 Task: In the sheet Budget Analysis ToolFont size of heading  18 Font style of dataoswald 'Font size of data '9 Alignment of headline & dataAlign center.   Fill color in heading, Red Font color of dataIn the sheet   Navigate Sales   book
Action: Mouse moved to (39, 144)
Screenshot: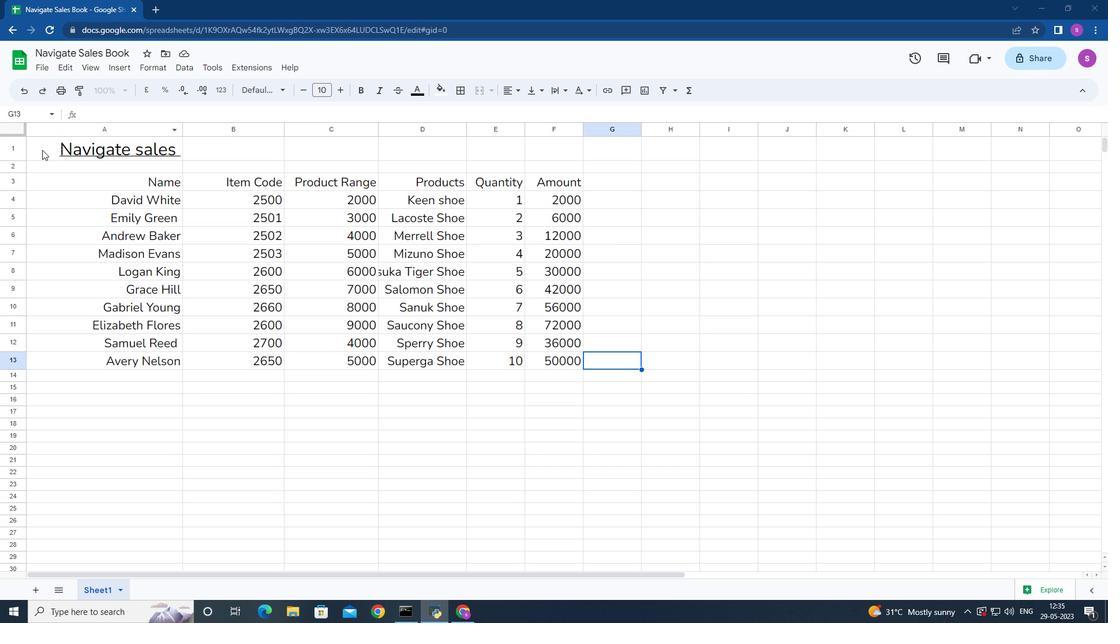 
Action: Mouse pressed left at (39, 144)
Screenshot: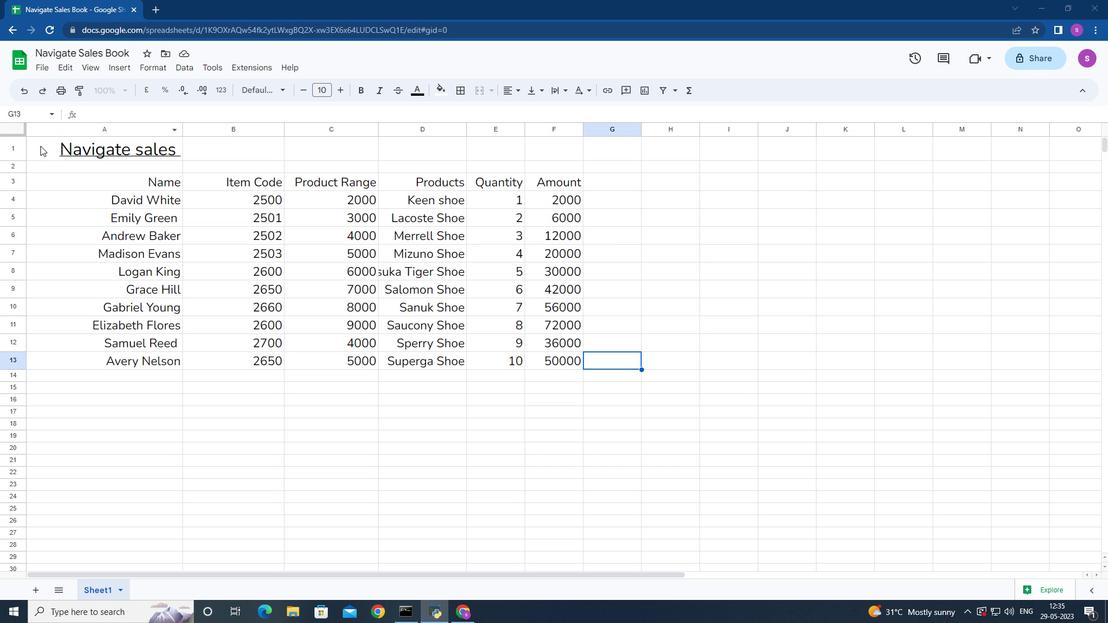 
Action: Mouse moved to (302, 91)
Screenshot: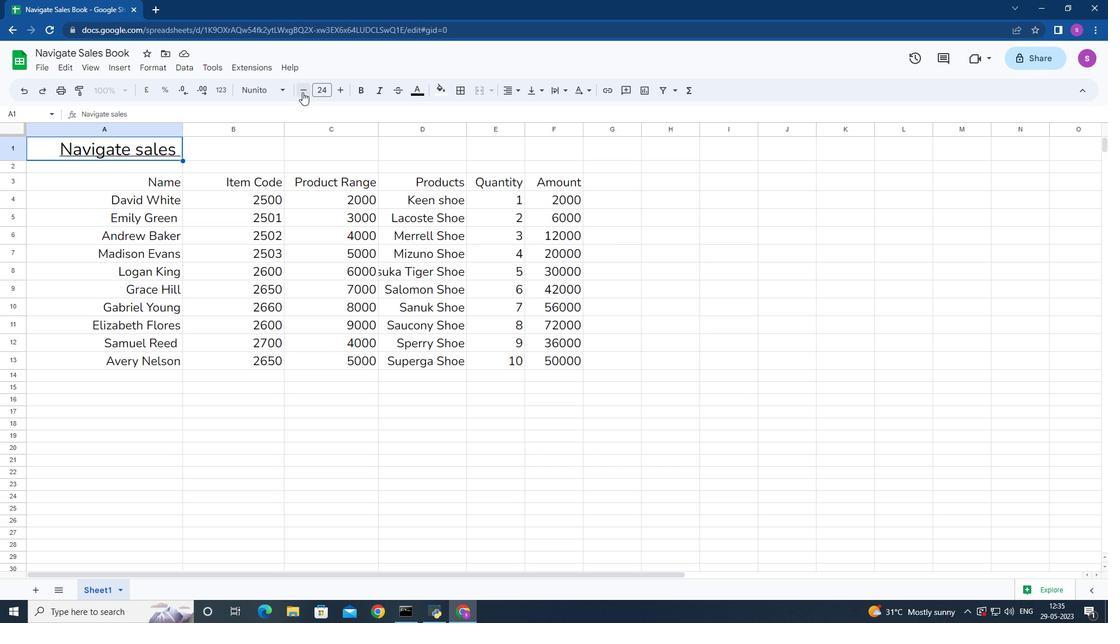 
Action: Mouse pressed left at (302, 91)
Screenshot: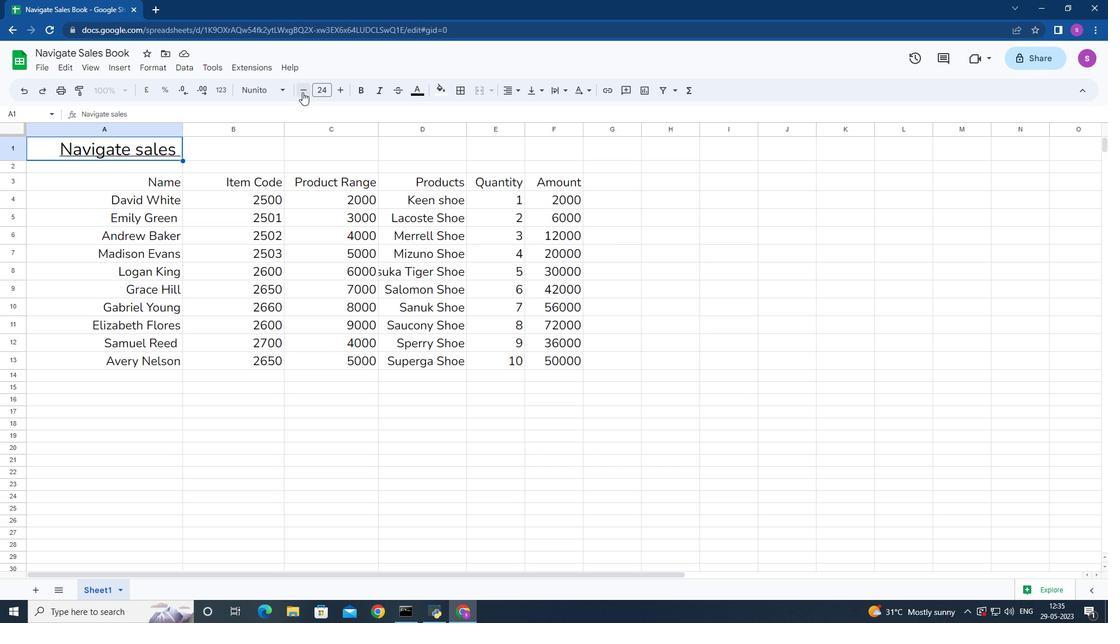
Action: Mouse pressed left at (302, 91)
Screenshot: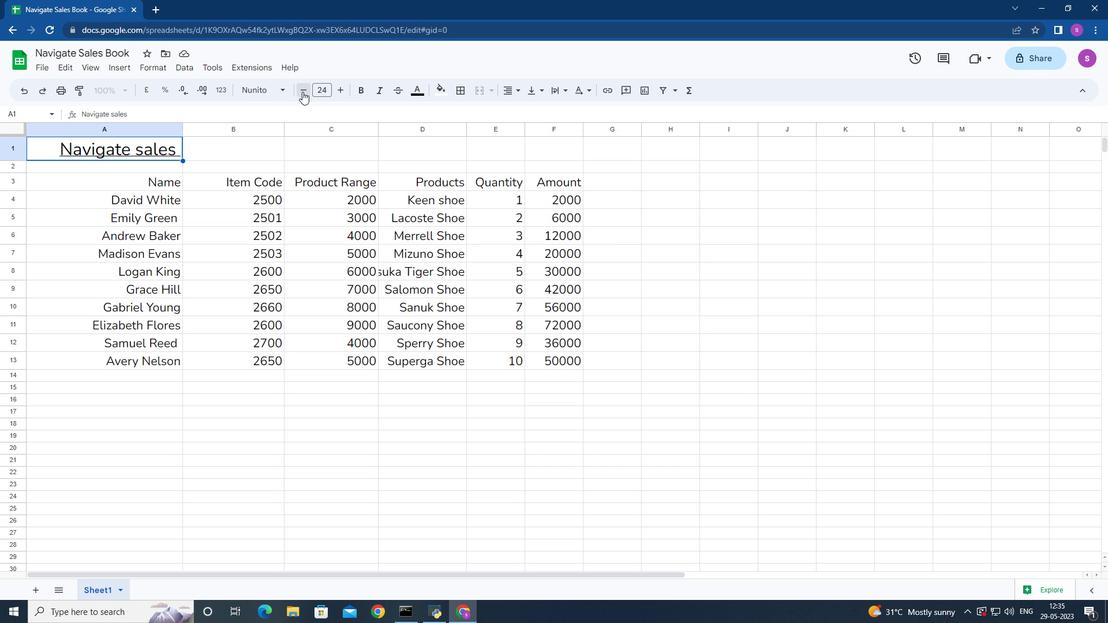
Action: Mouse pressed left at (302, 91)
Screenshot: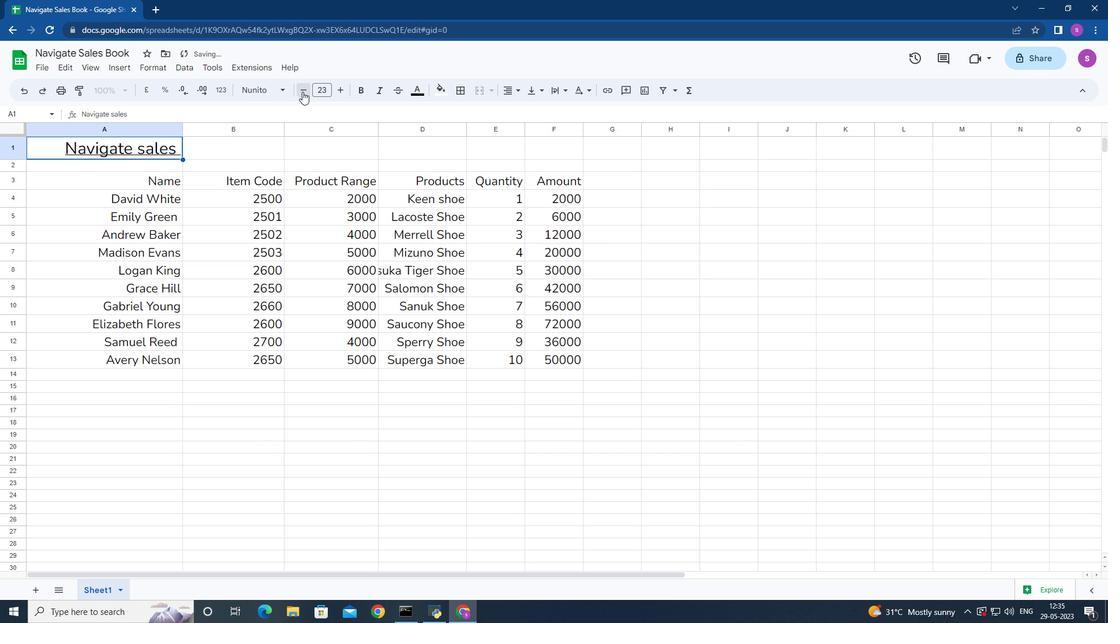 
Action: Mouse pressed left at (302, 91)
Screenshot: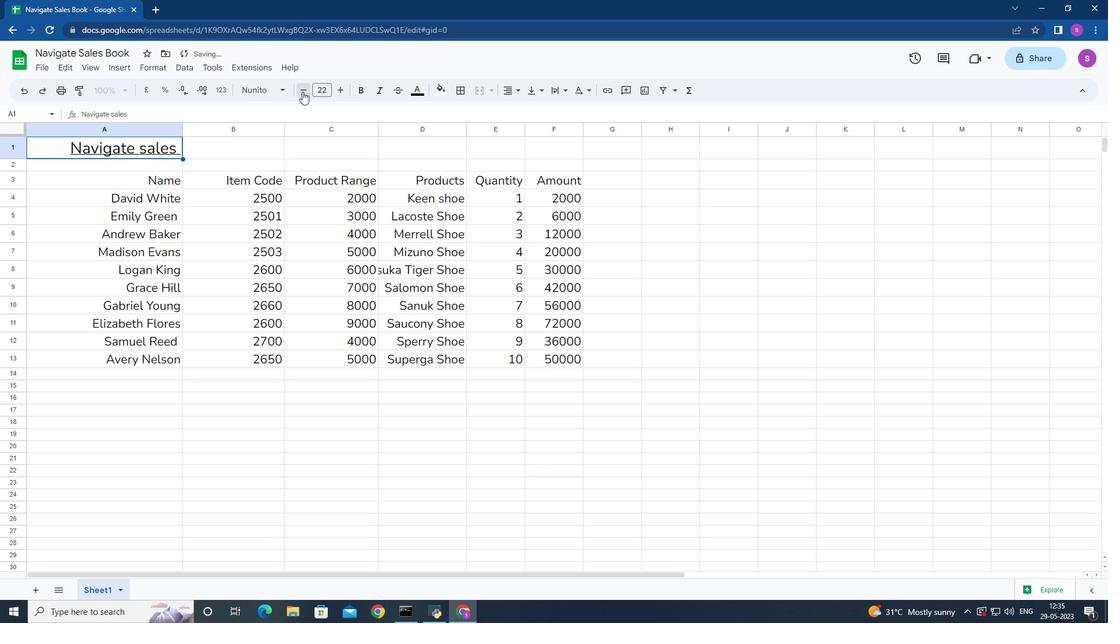 
Action: Mouse pressed left at (302, 91)
Screenshot: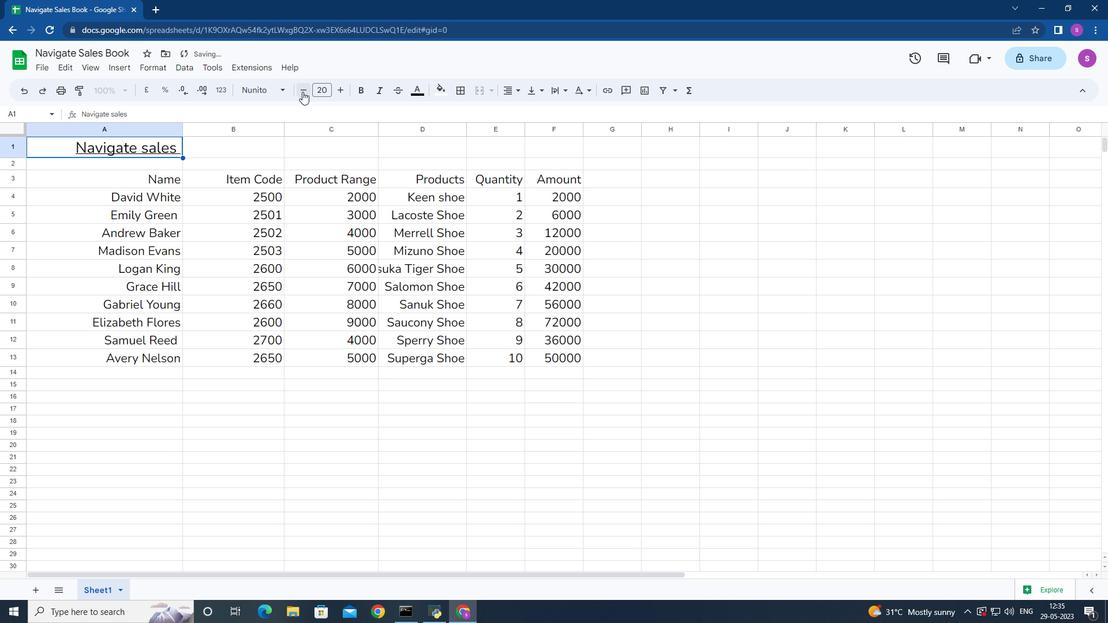 
Action: Mouse pressed left at (302, 91)
Screenshot: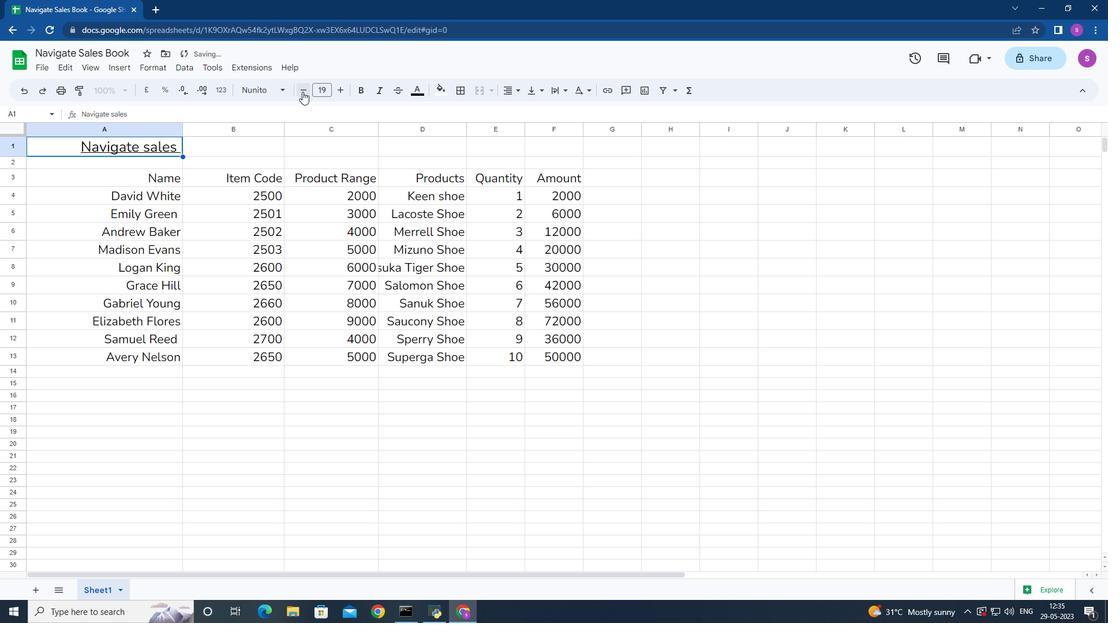 
Action: Mouse moved to (281, 90)
Screenshot: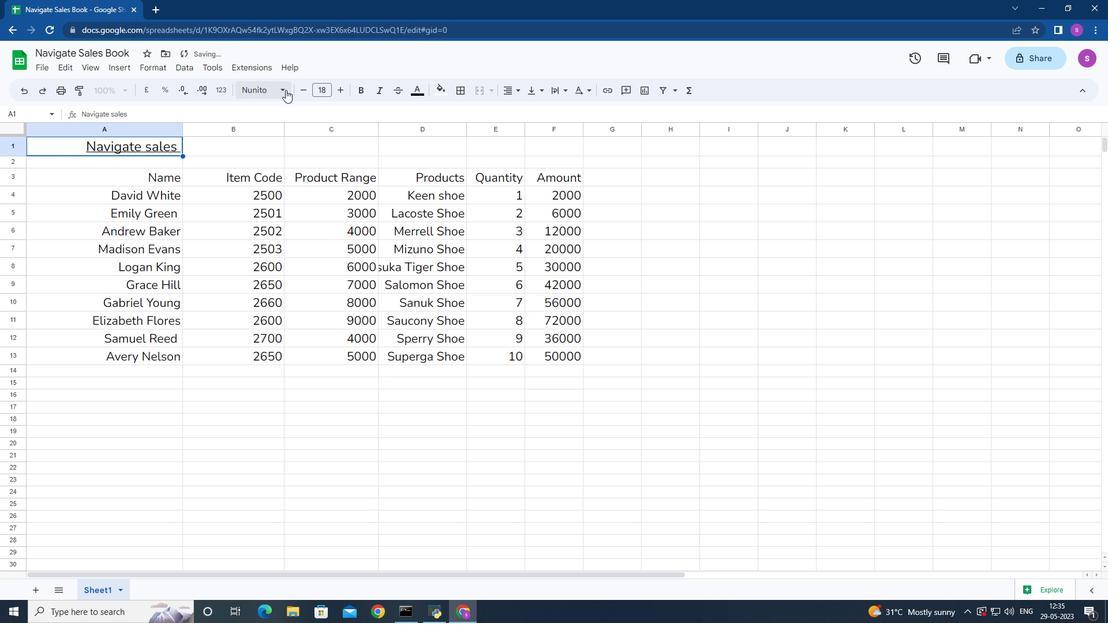 
Action: Mouse pressed left at (281, 90)
Screenshot: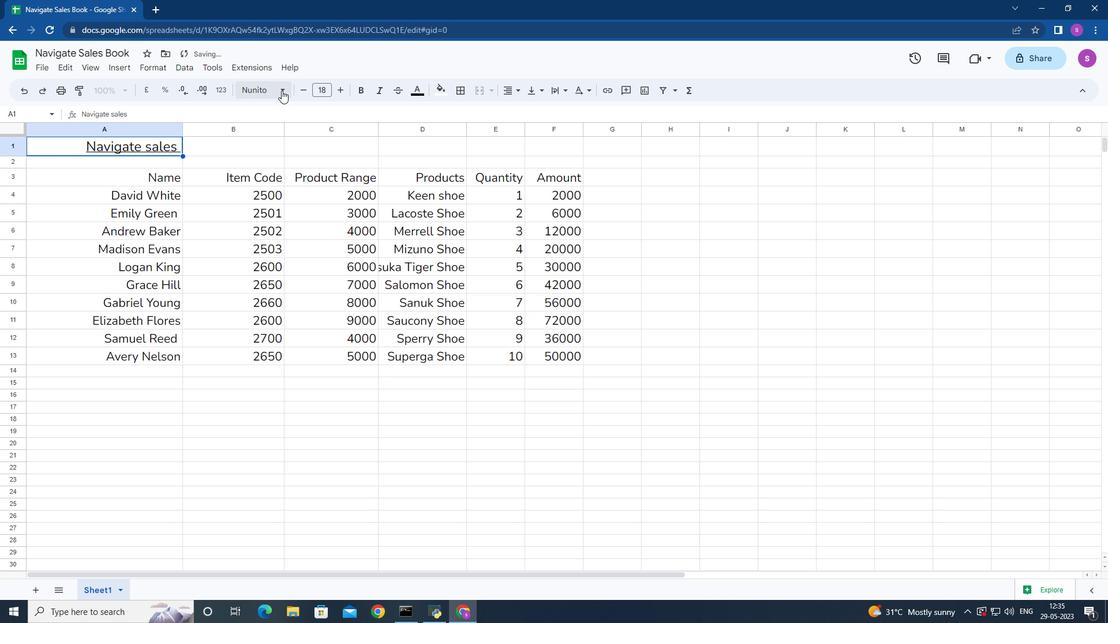 
Action: Mouse moved to (292, 225)
Screenshot: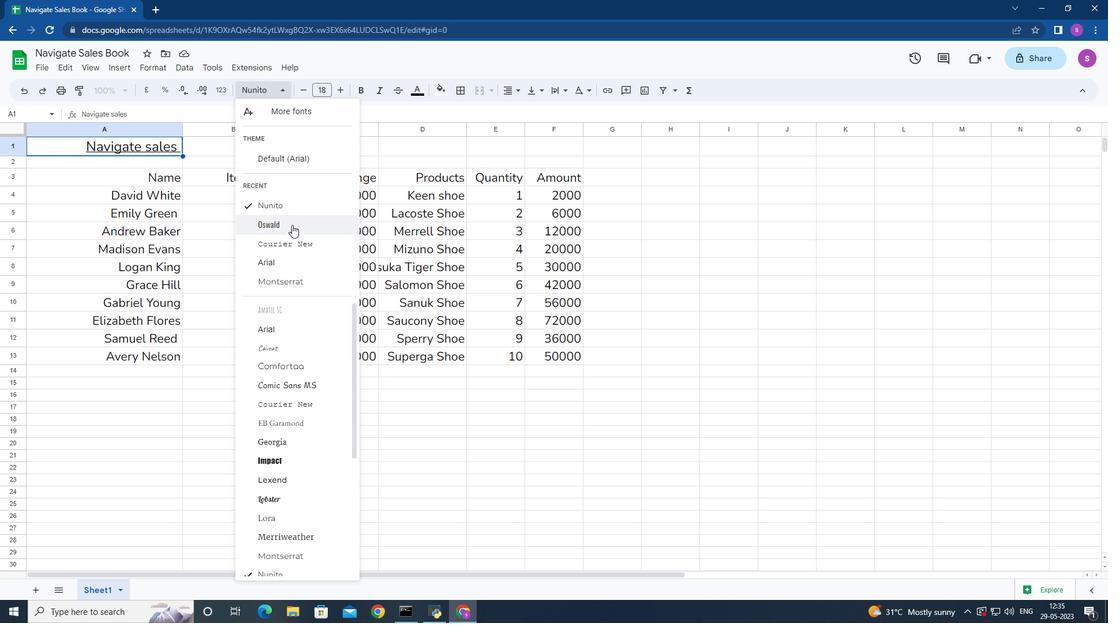 
Action: Mouse pressed left at (292, 225)
Screenshot: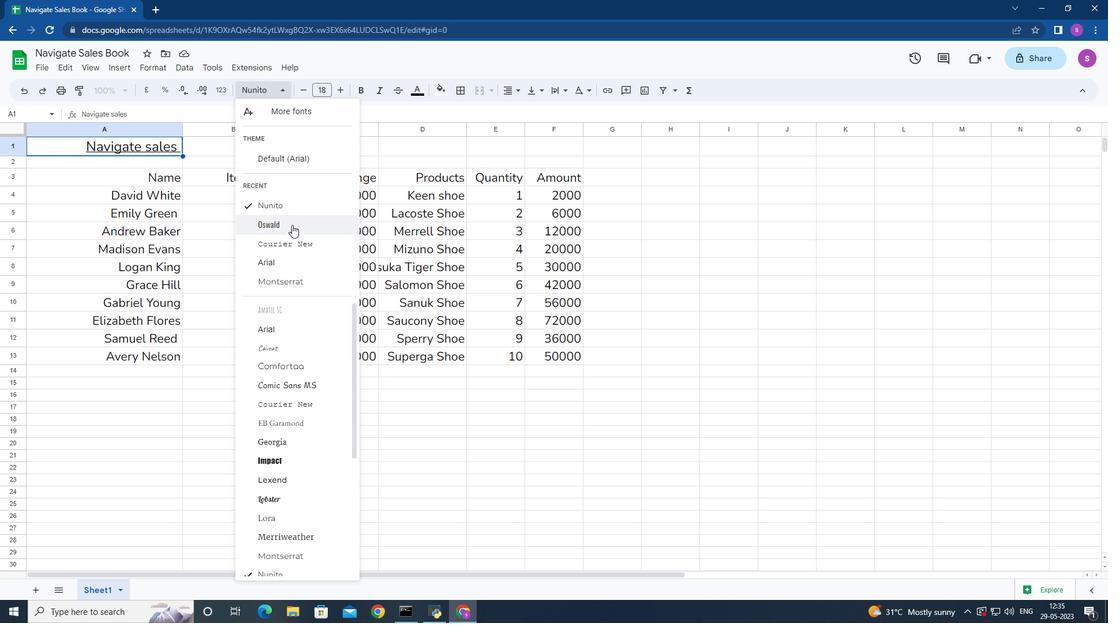 
Action: Mouse moved to (99, 174)
Screenshot: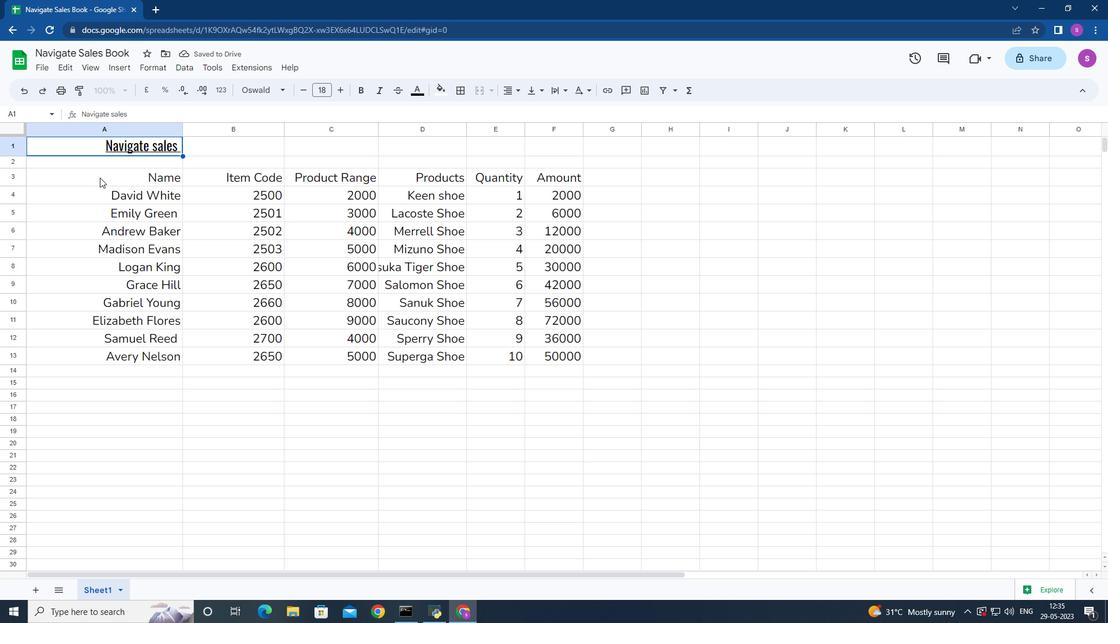 
Action: Mouse pressed left at (99, 174)
Screenshot: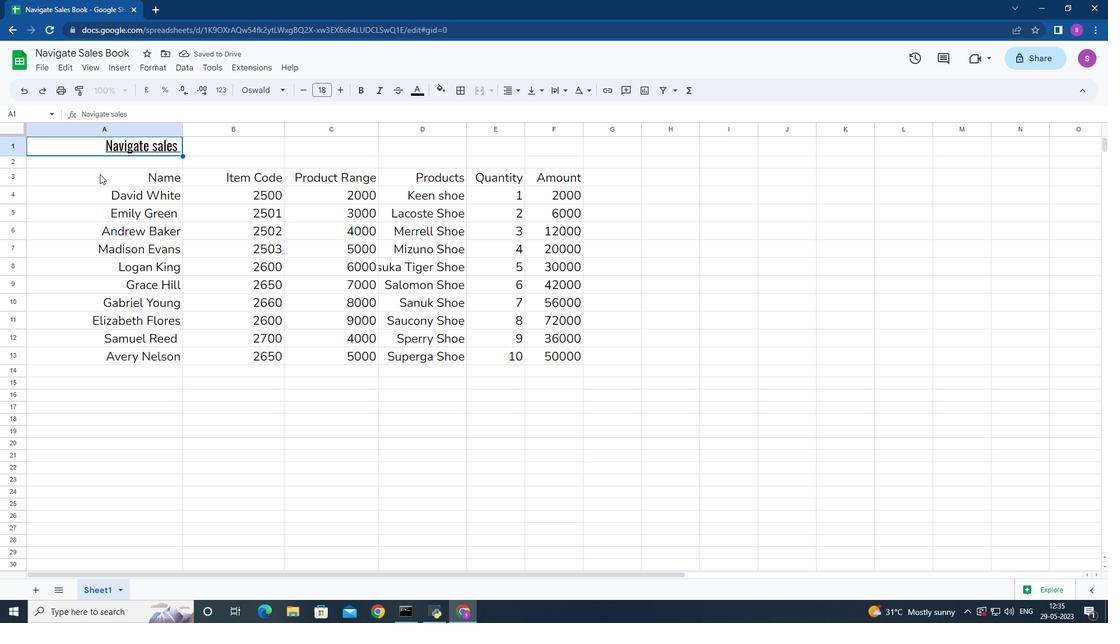 
Action: Mouse moved to (301, 91)
Screenshot: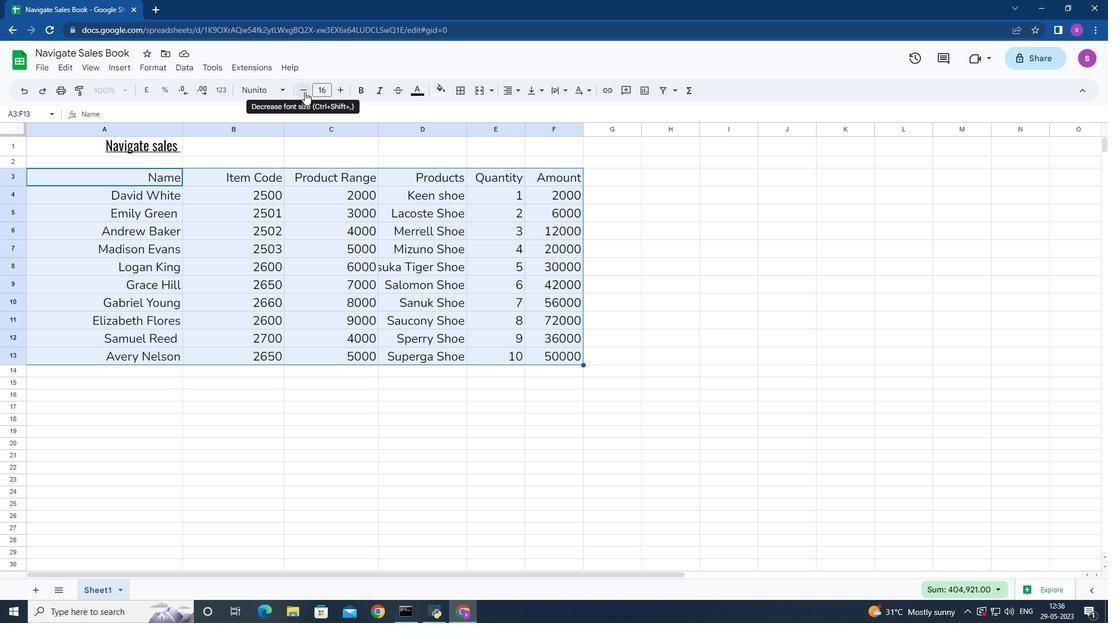 
Action: Mouse pressed left at (301, 91)
Screenshot: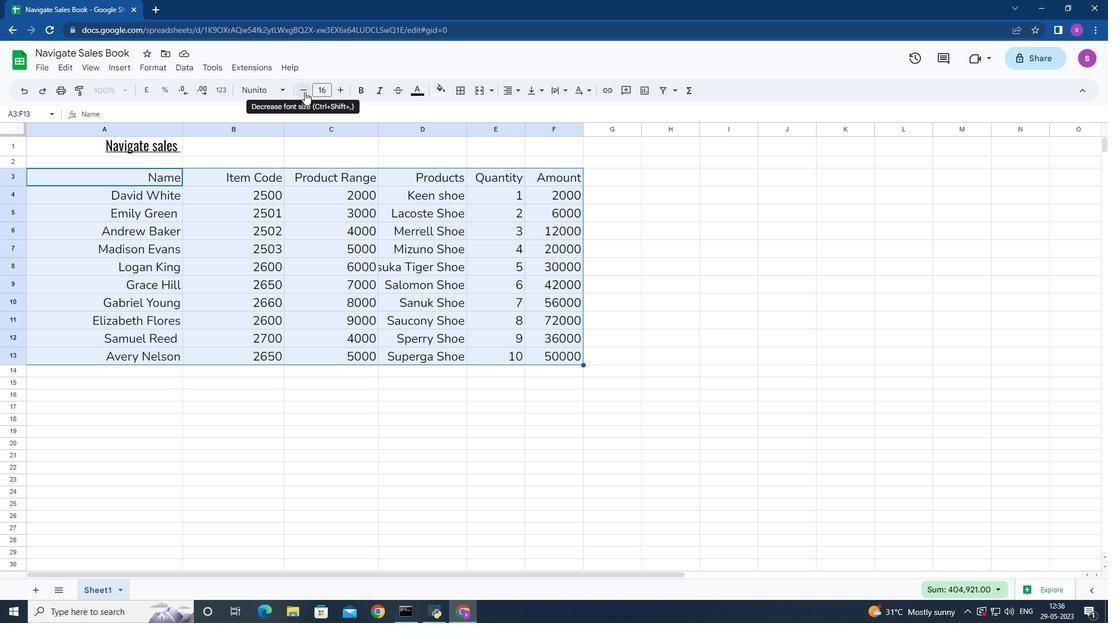 
Action: Mouse pressed left at (301, 91)
Screenshot: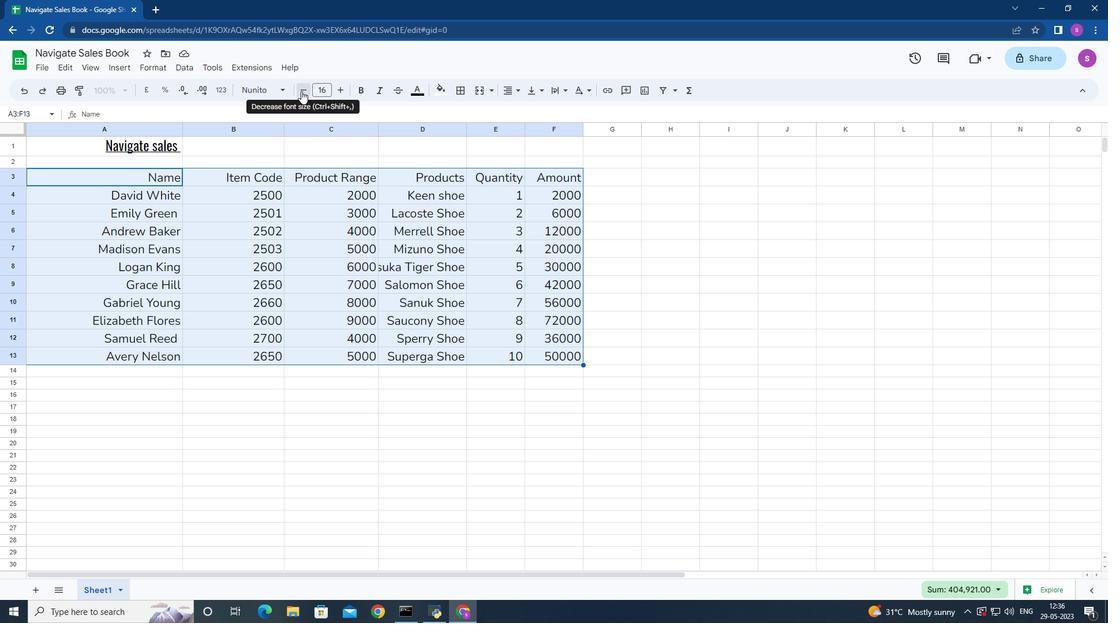 
Action: Mouse pressed left at (301, 91)
Screenshot: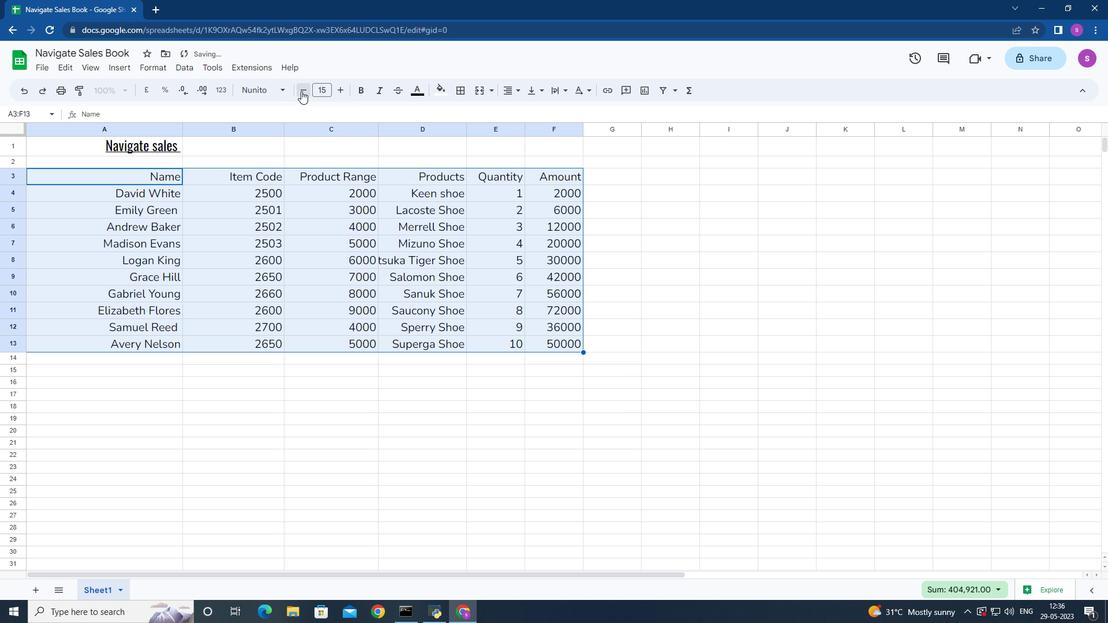 
Action: Mouse pressed left at (301, 91)
Screenshot: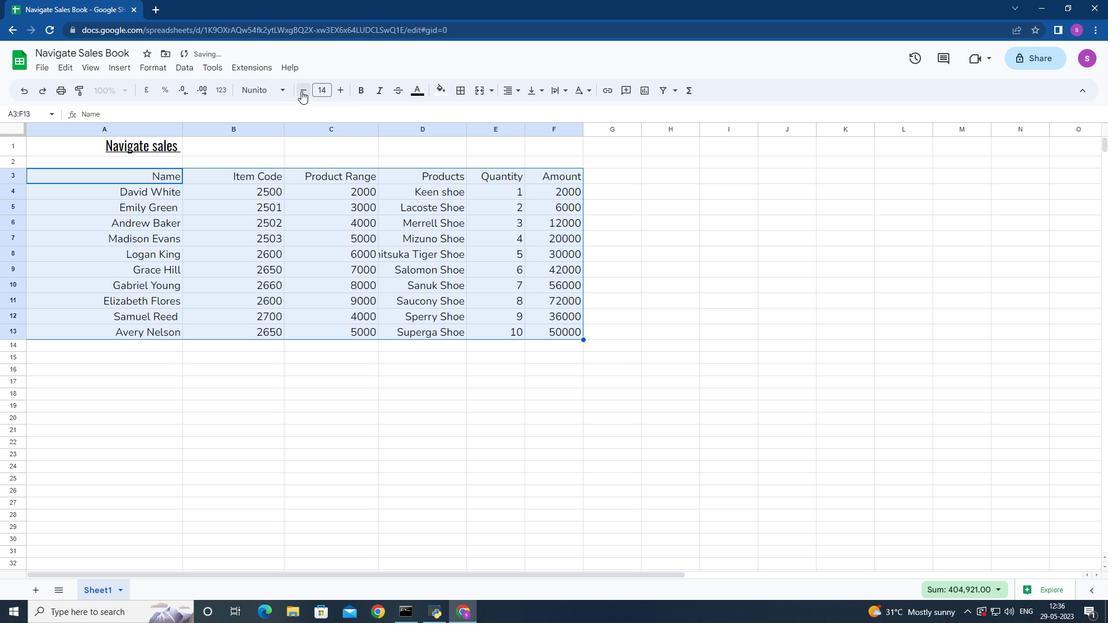 
Action: Mouse pressed left at (301, 91)
Screenshot: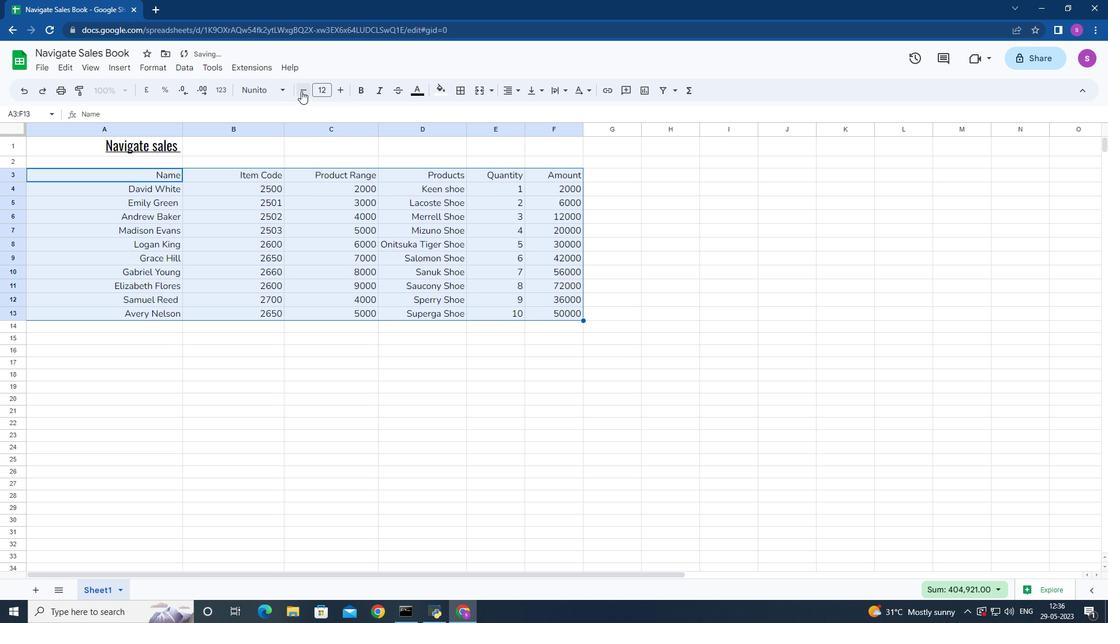 
Action: Mouse pressed left at (301, 91)
Screenshot: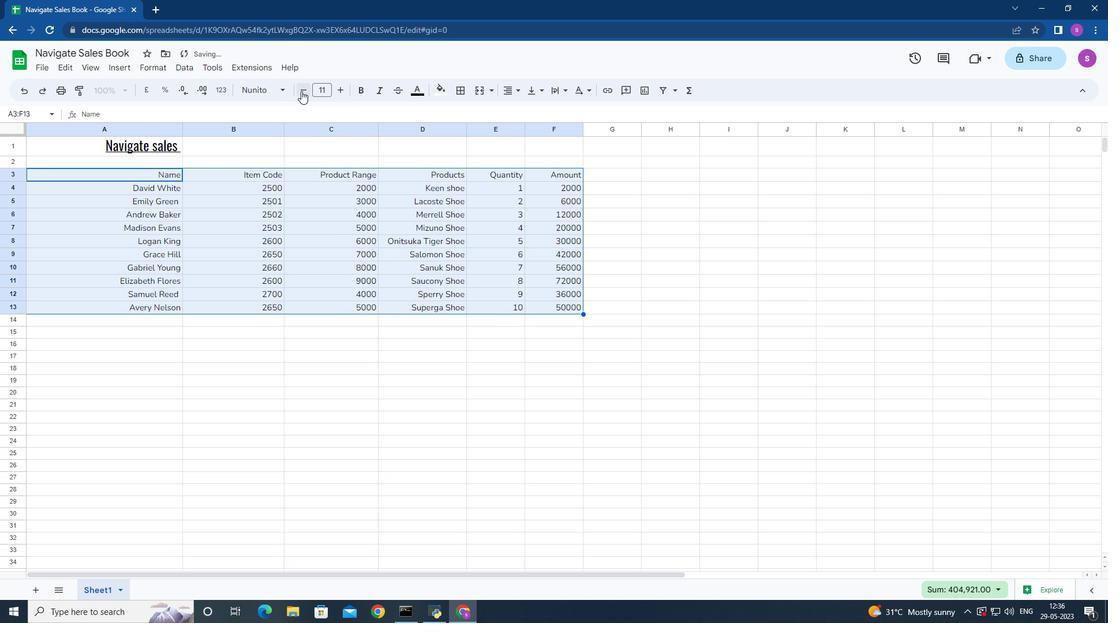 
Action: Mouse moved to (301, 91)
Screenshot: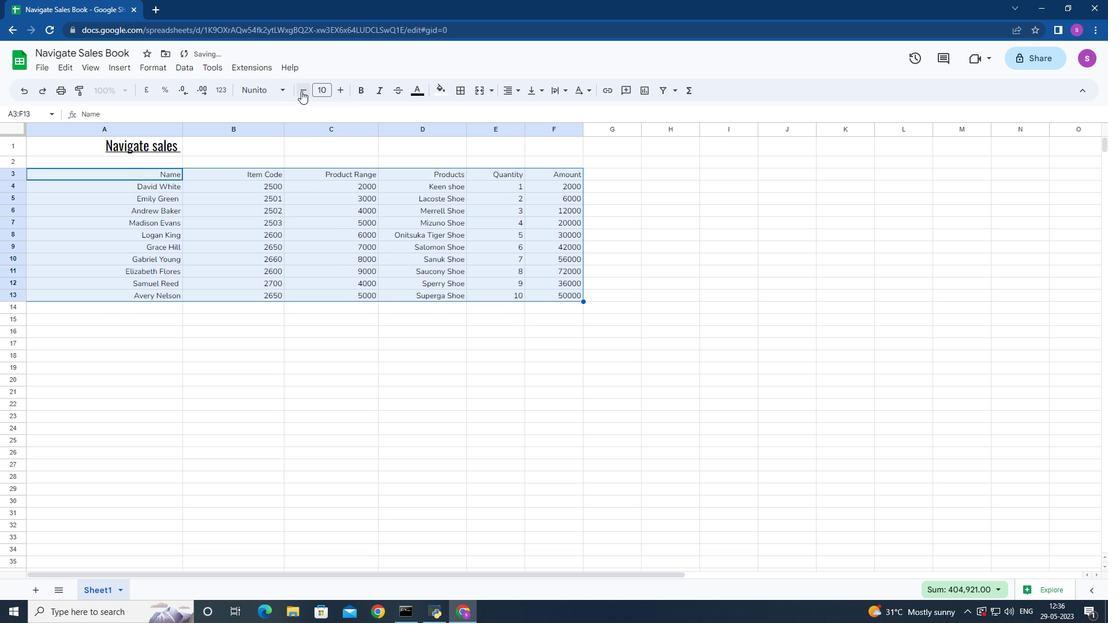 
Action: Mouse pressed left at (301, 91)
Screenshot: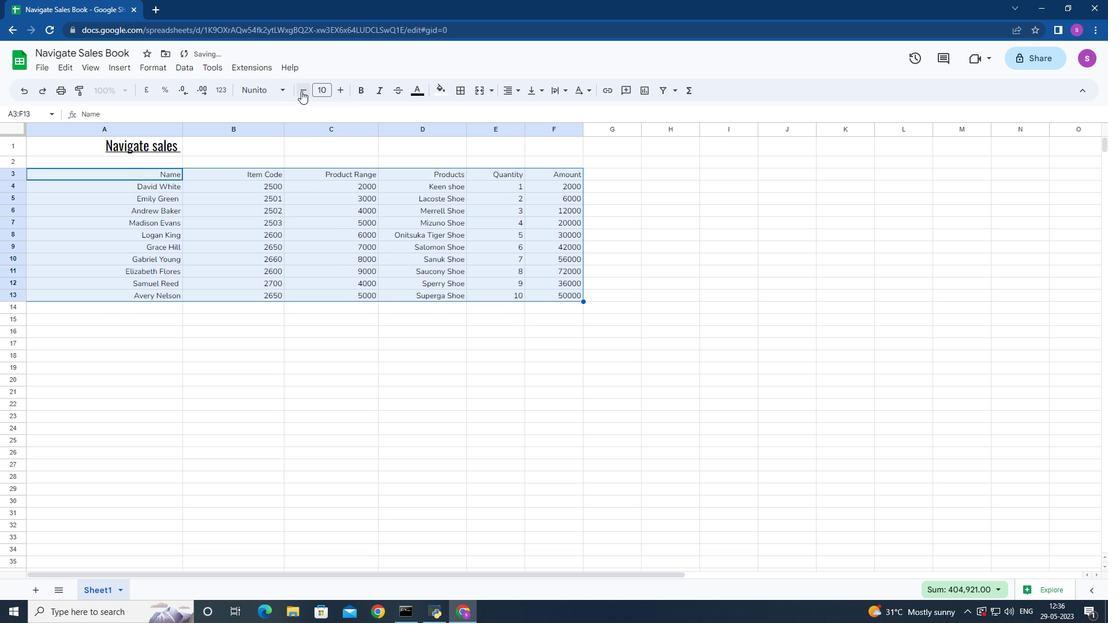 
Action: Mouse moved to (512, 92)
Screenshot: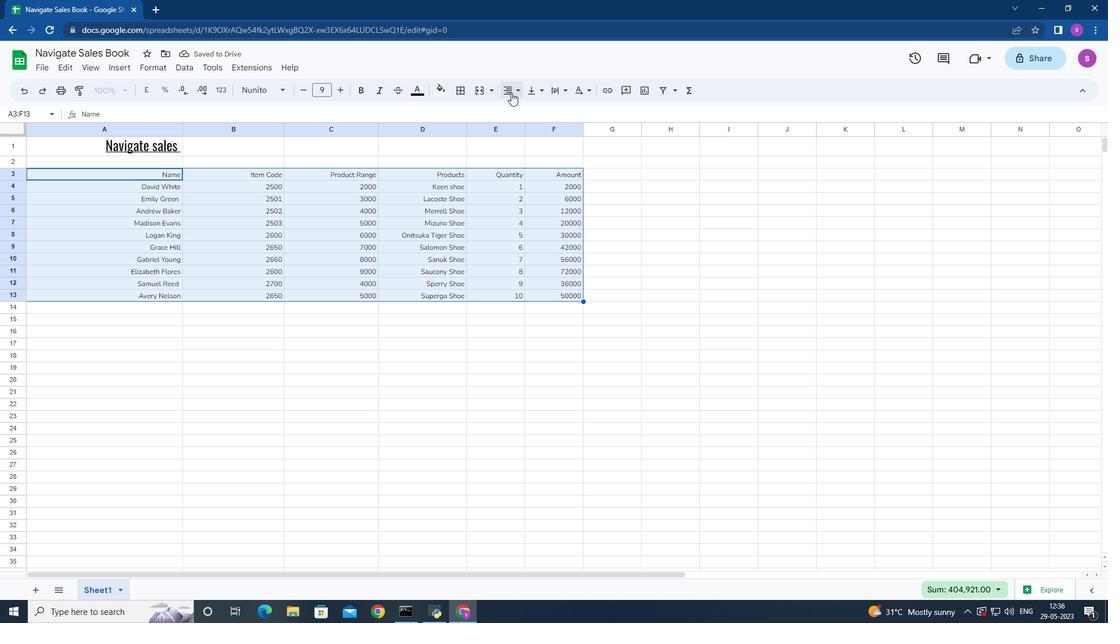 
Action: Mouse pressed left at (512, 92)
Screenshot: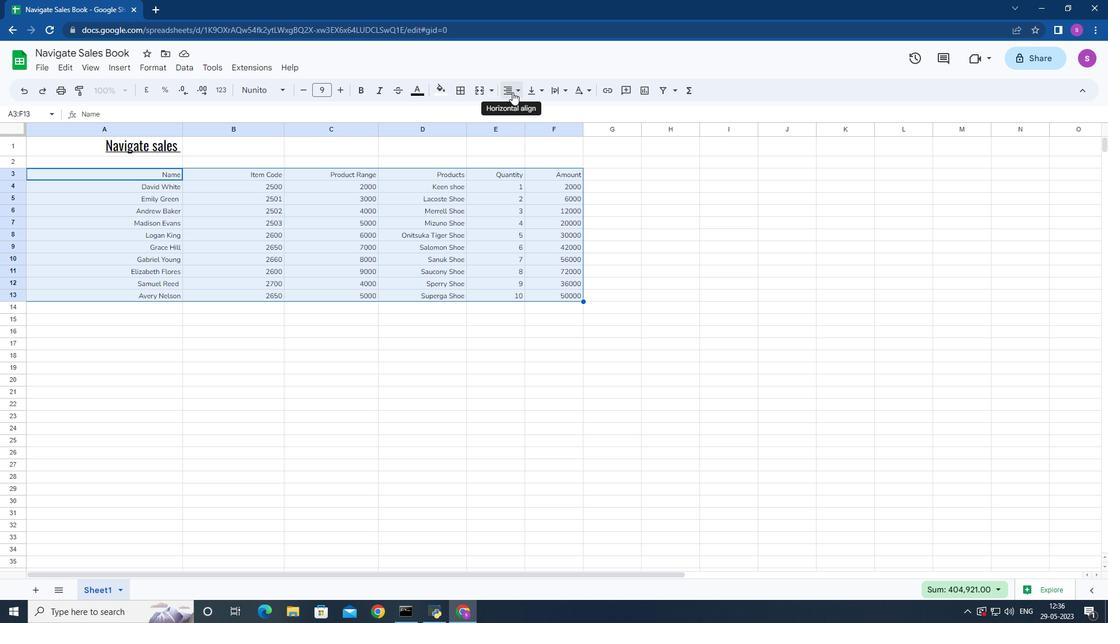 
Action: Mouse moved to (528, 114)
Screenshot: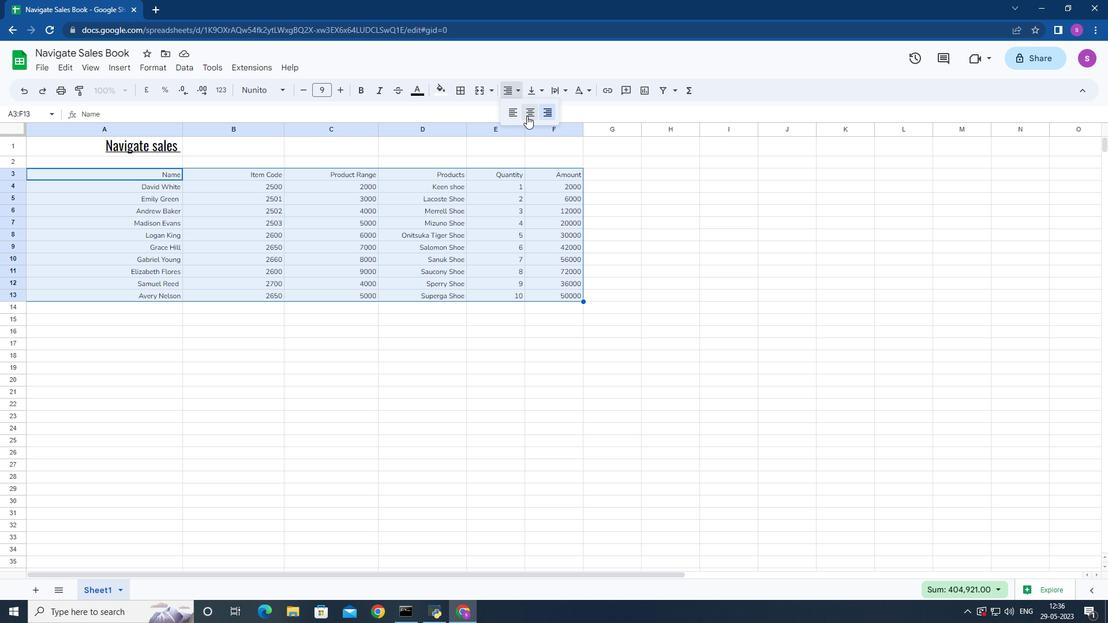 
Action: Mouse pressed left at (528, 114)
Screenshot: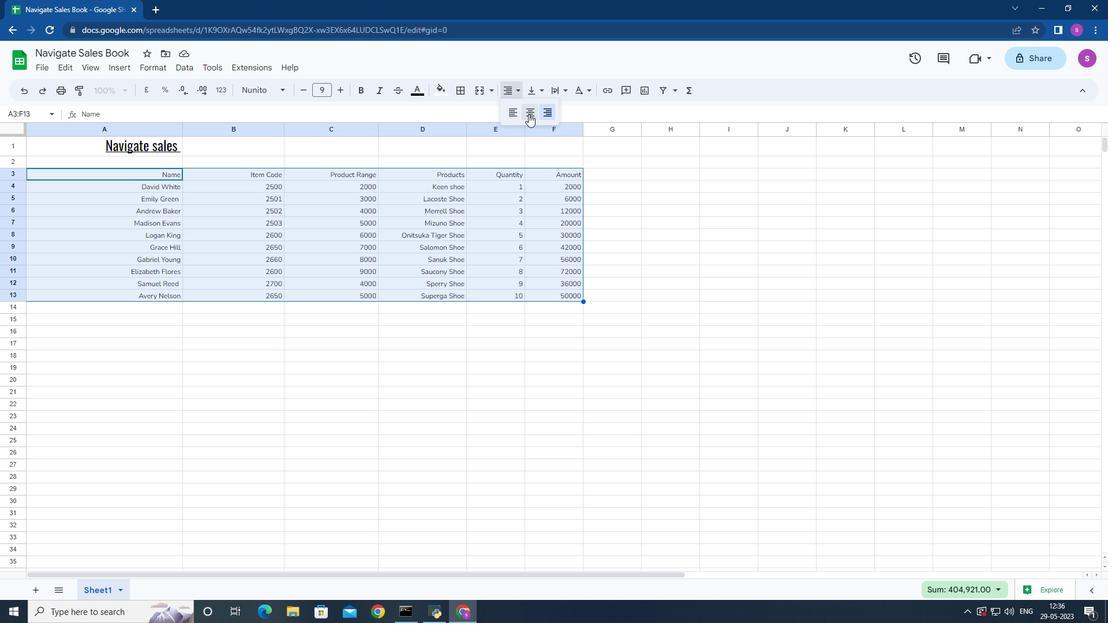 
Action: Mouse moved to (71, 140)
Screenshot: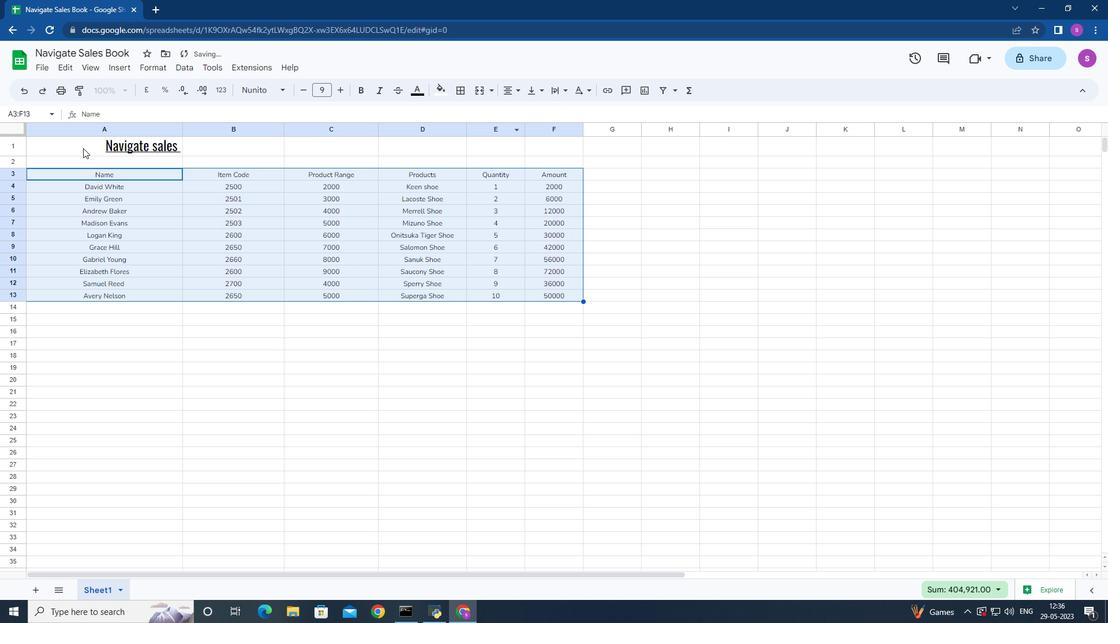 
Action: Mouse pressed left at (71, 140)
Screenshot: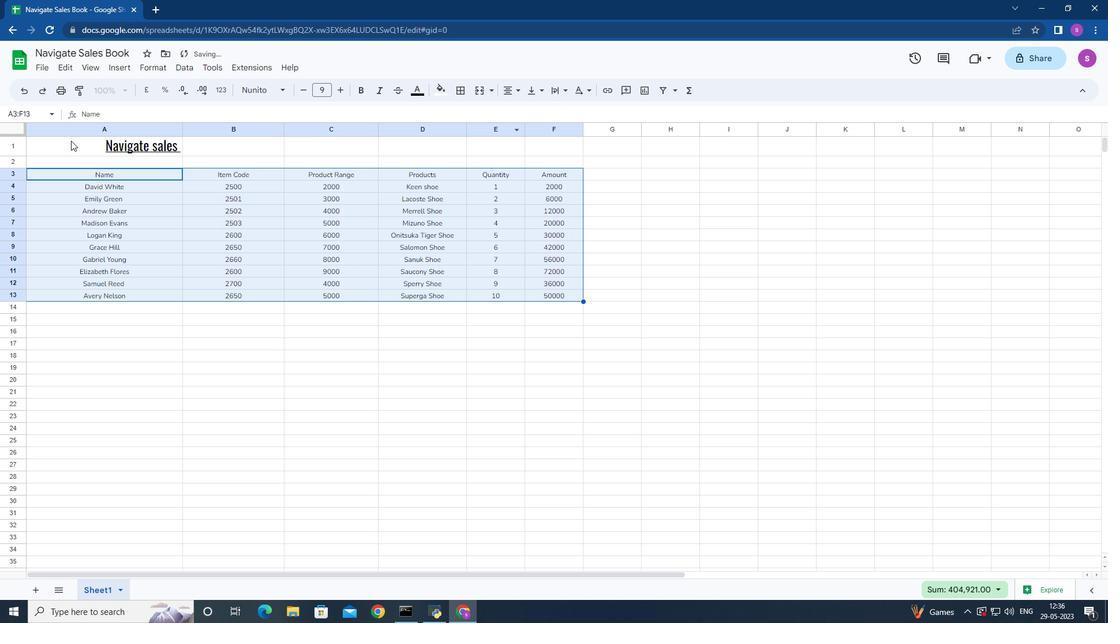 
Action: Mouse moved to (515, 95)
Screenshot: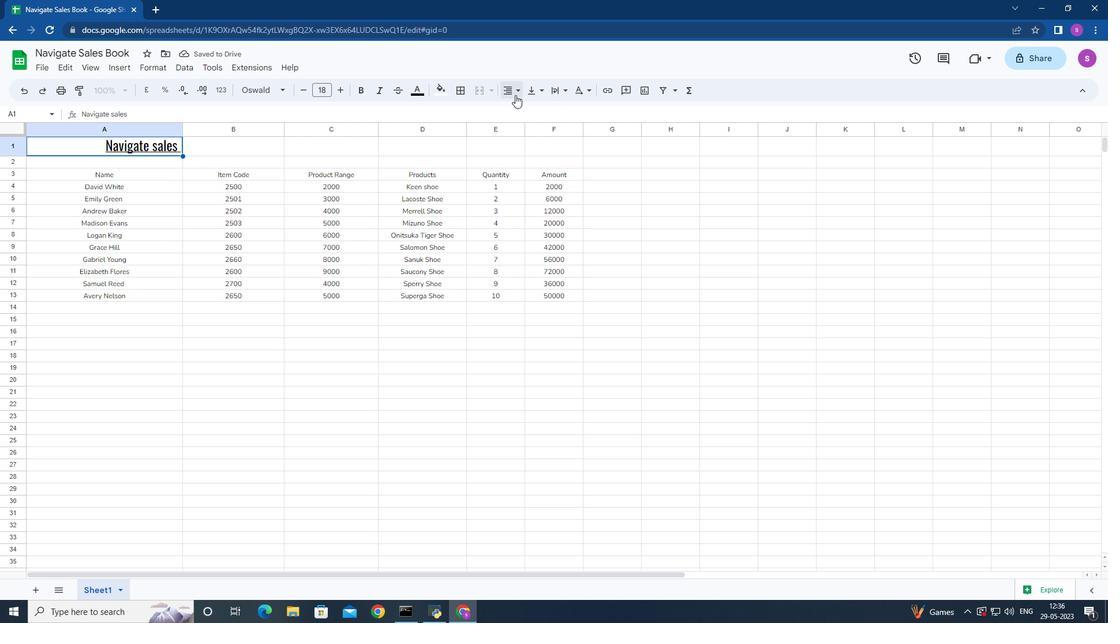
Action: Mouse pressed left at (515, 95)
Screenshot: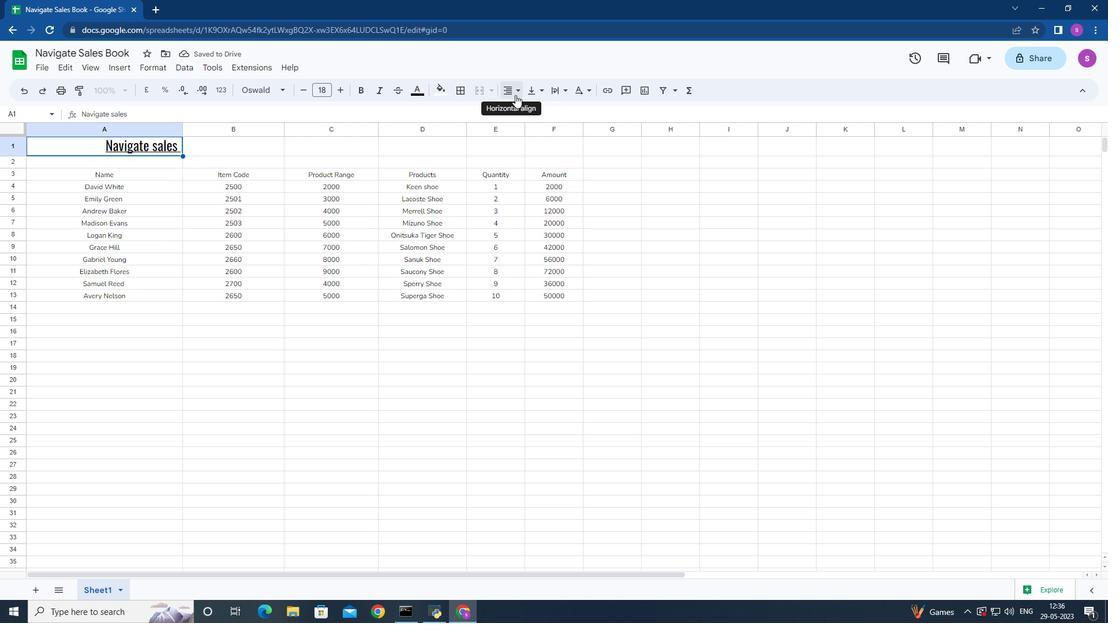 
Action: Mouse moved to (531, 114)
Screenshot: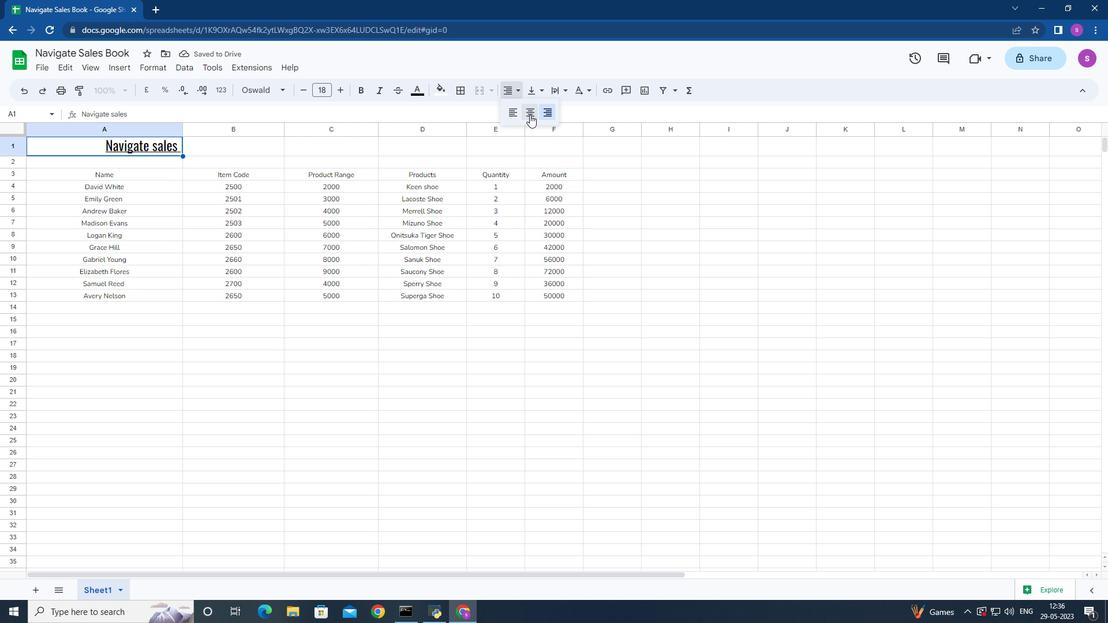 
Action: Mouse pressed left at (531, 114)
Screenshot: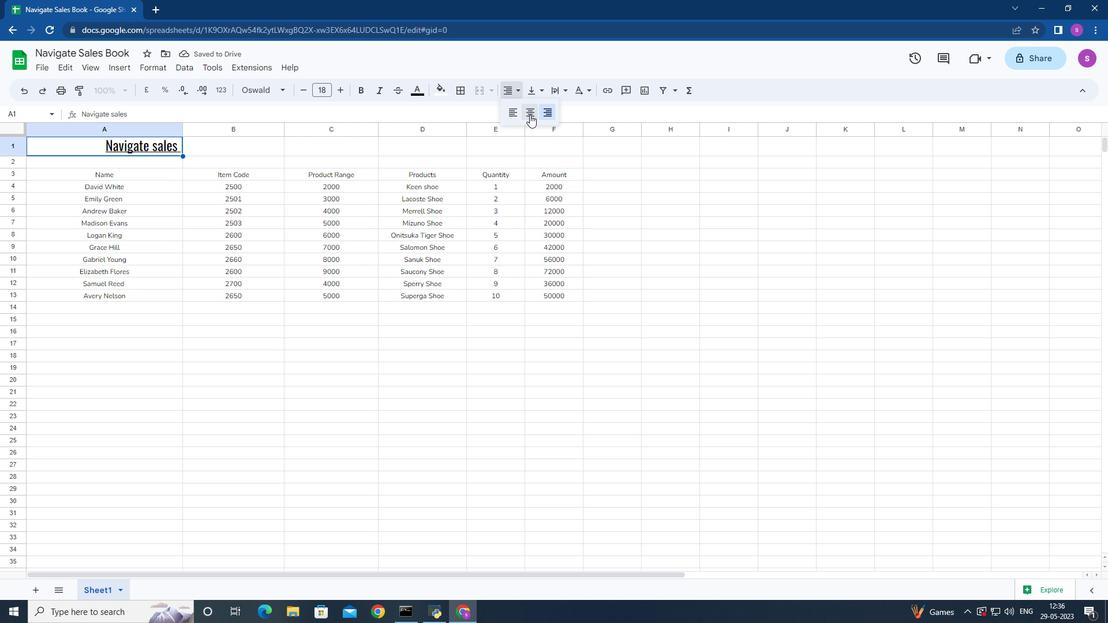 
Action: Mouse moved to (438, 90)
Screenshot: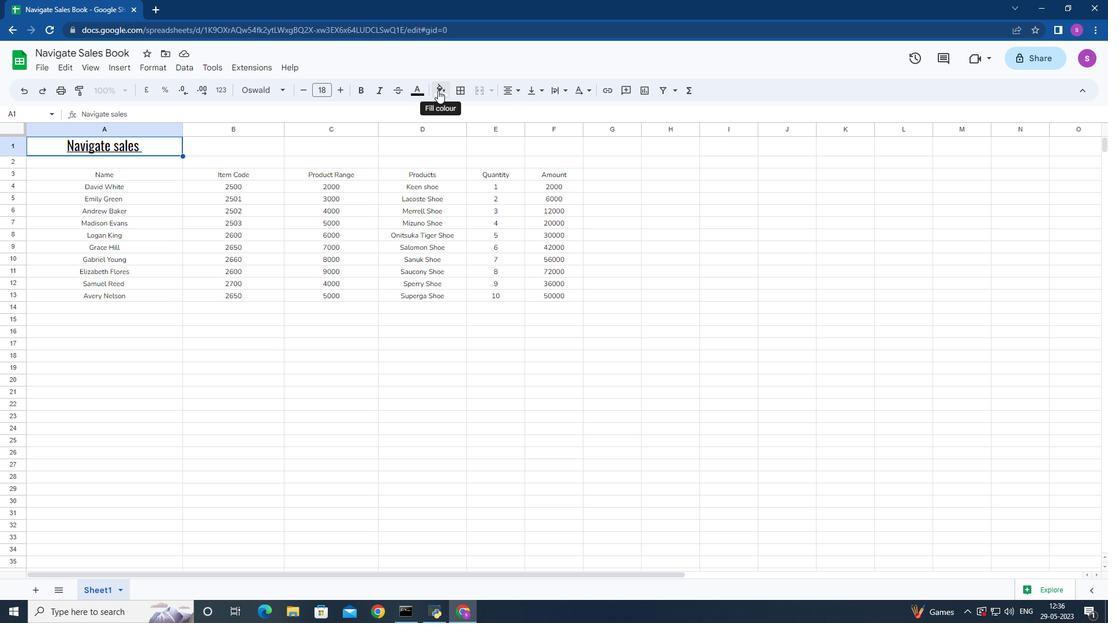 
Action: Mouse pressed left at (438, 90)
Screenshot: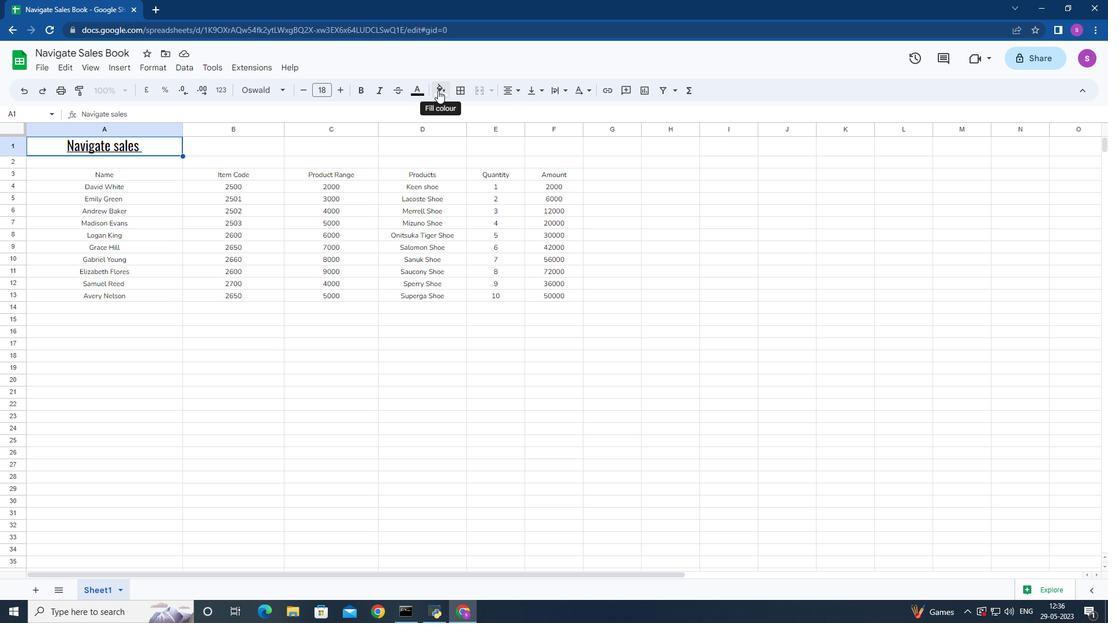 
Action: Mouse moved to (456, 196)
Screenshot: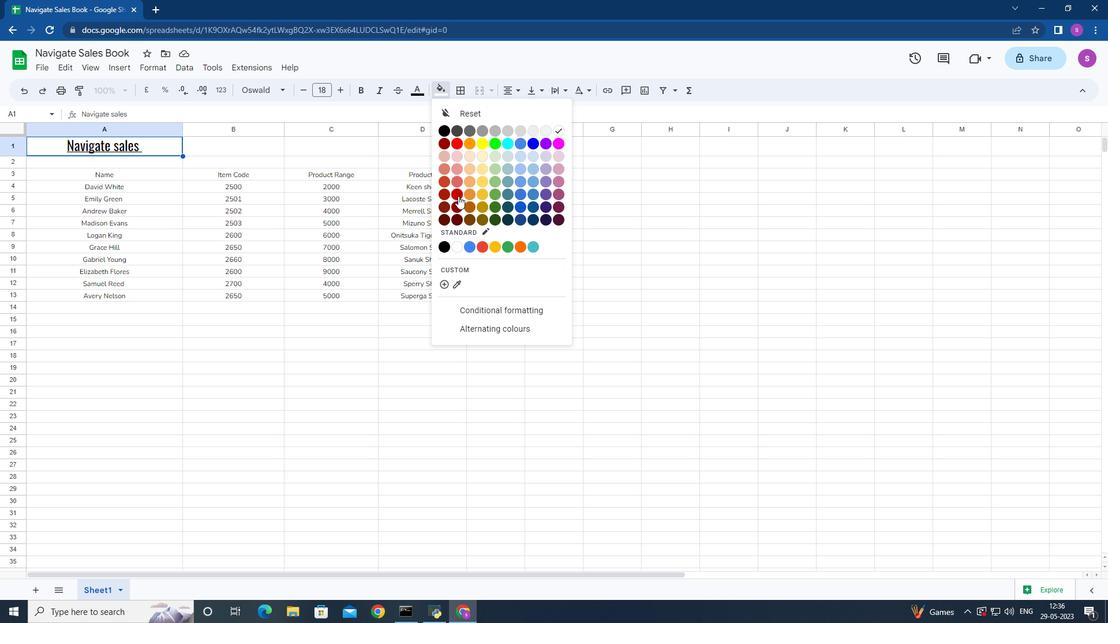 
Action: Mouse pressed left at (456, 196)
Screenshot: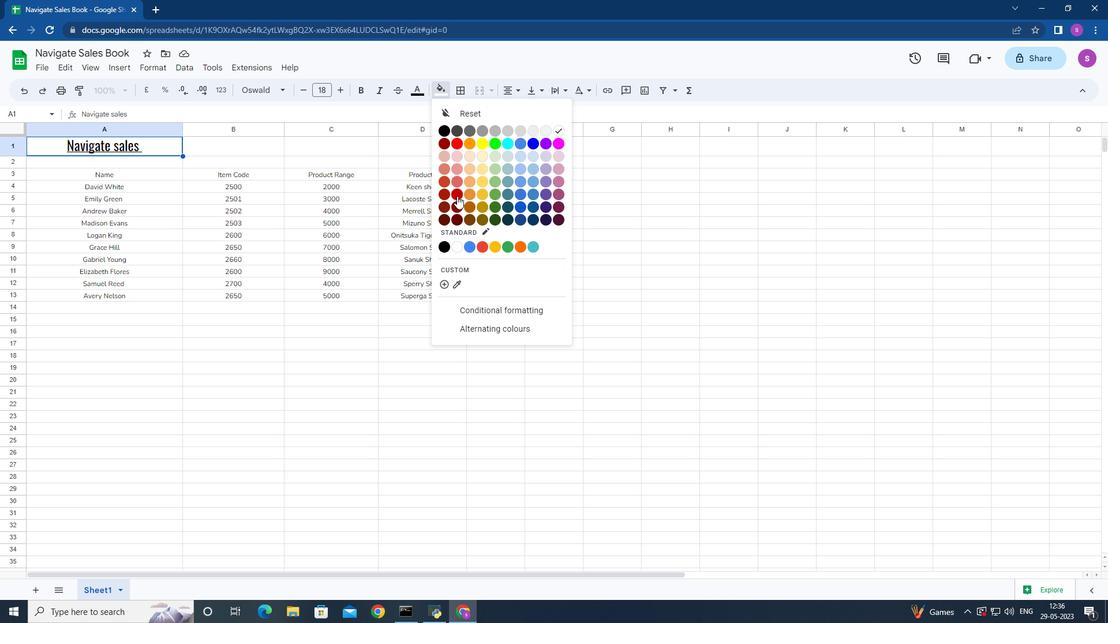 
Action: Mouse moved to (588, 270)
Screenshot: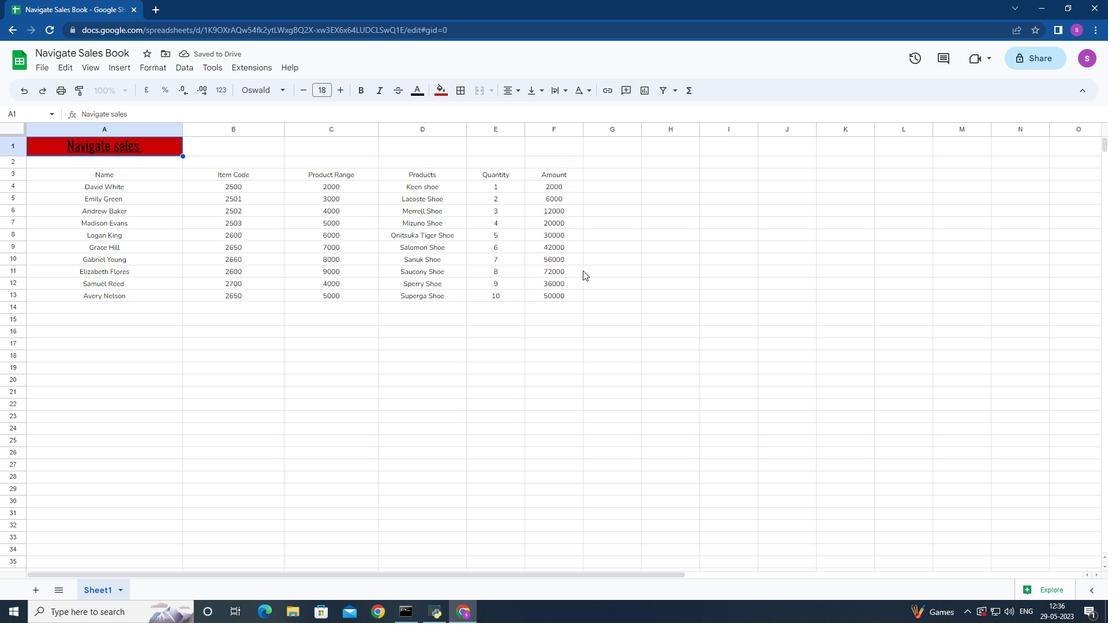 
Action: Mouse scrolled (588, 270) with delta (0, 0)
Screenshot: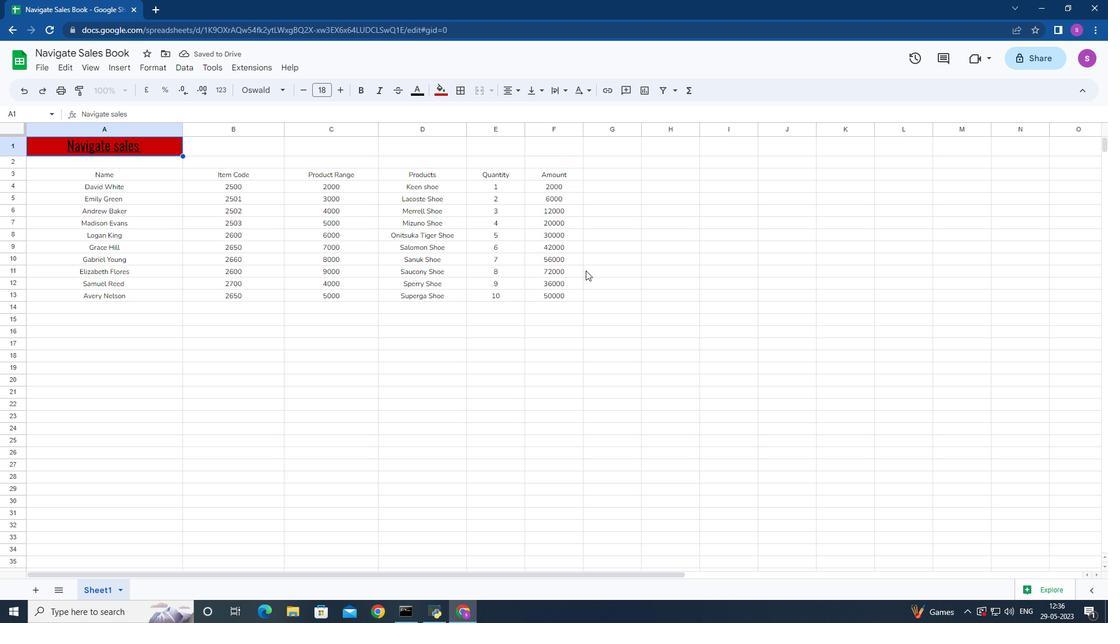 
Action: Mouse moved to (591, 255)
Screenshot: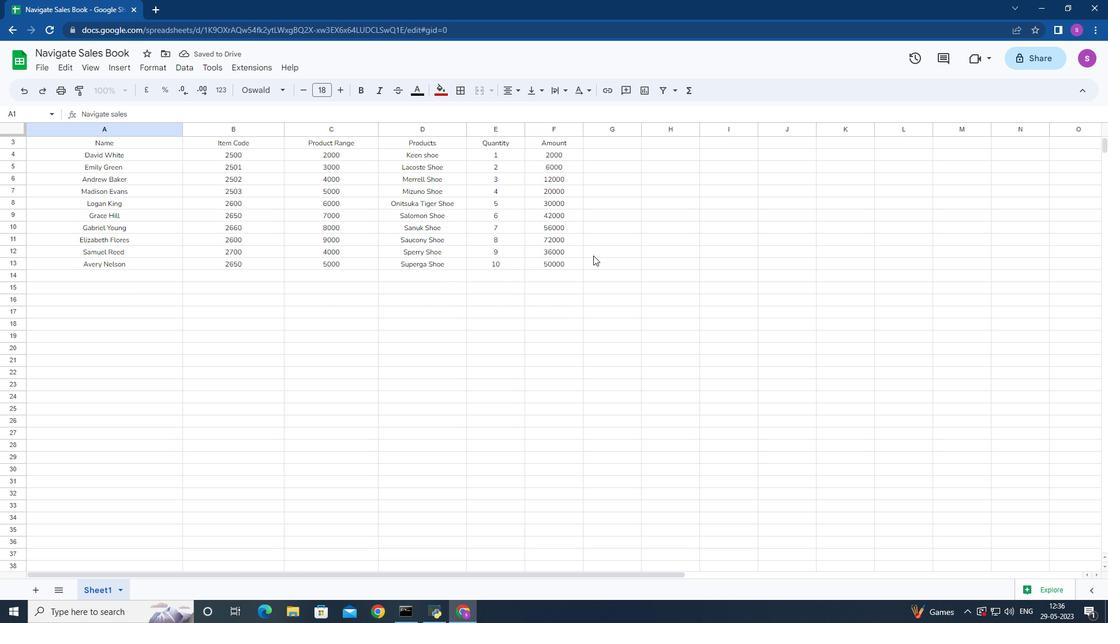 
Action: Mouse scrolled (591, 256) with delta (0, 0)
Screenshot: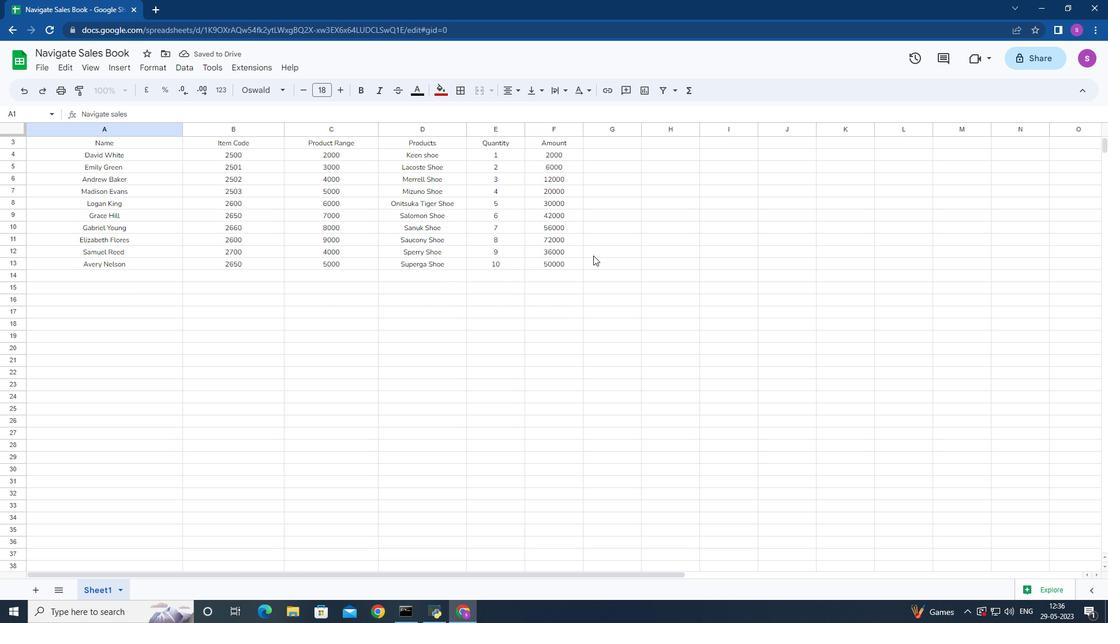
Action: Mouse moved to (68, 169)
Screenshot: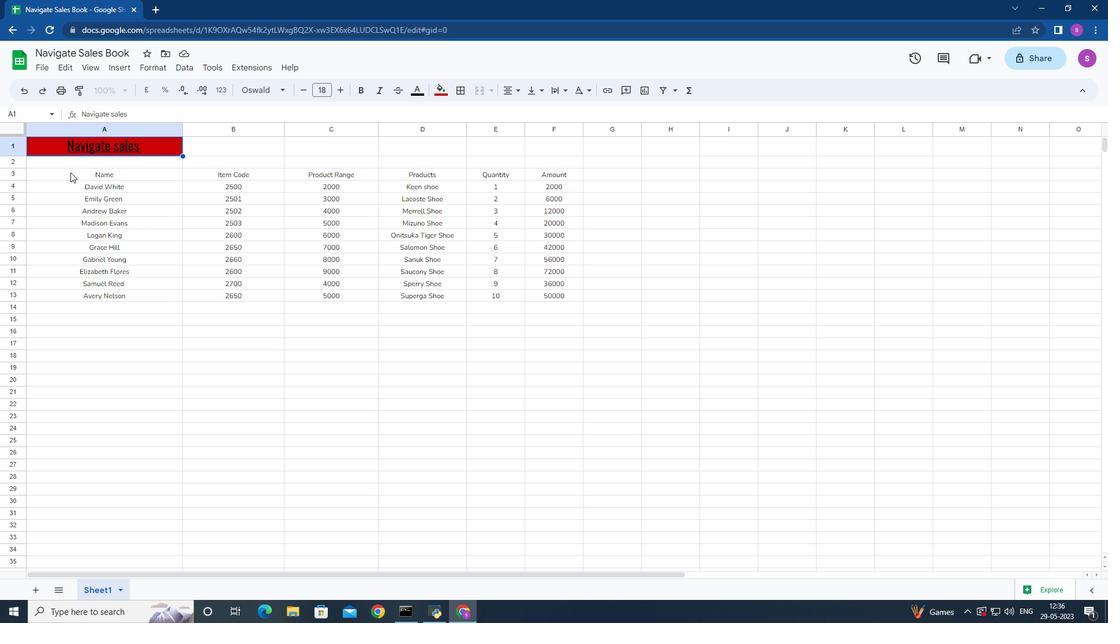 
Action: Mouse pressed left at (68, 169)
Screenshot: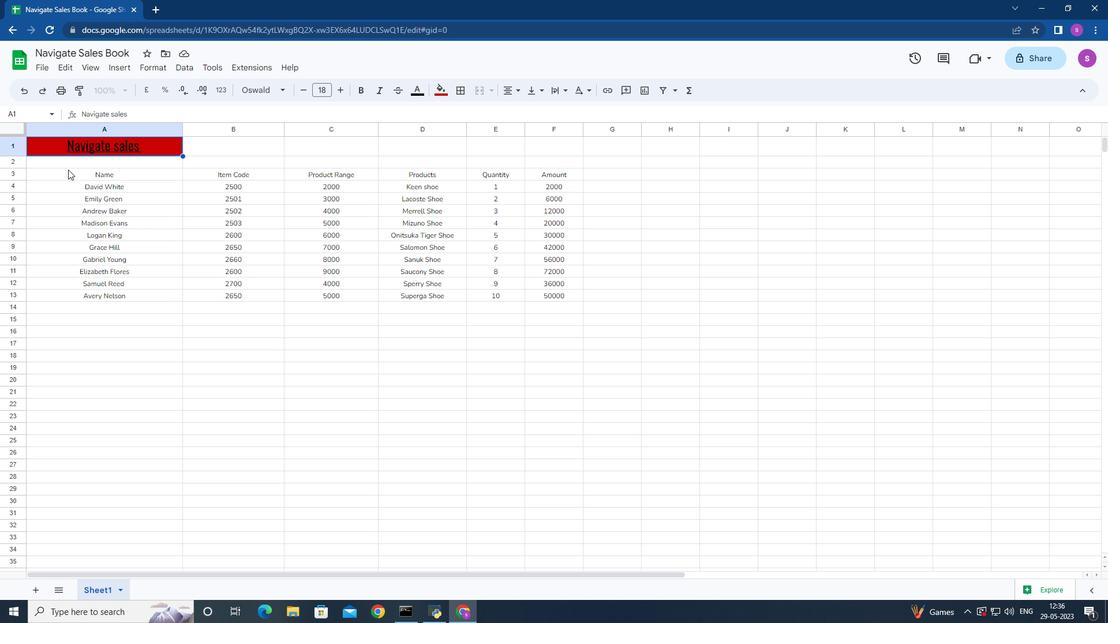 
Action: Mouse moved to (417, 88)
Screenshot: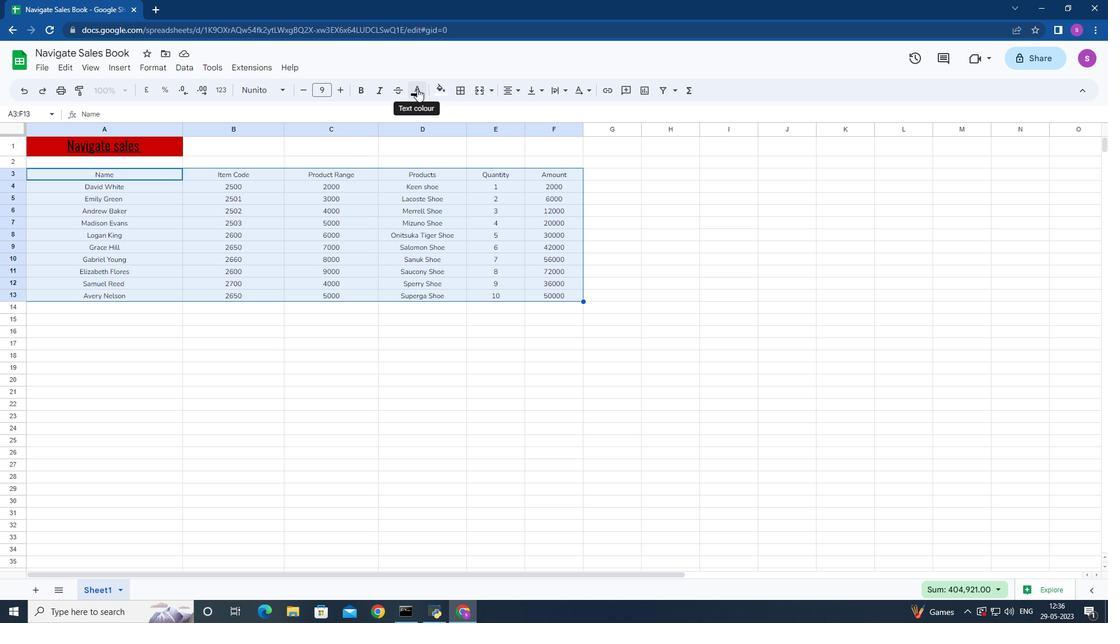 
Action: Mouse pressed left at (417, 88)
Screenshot: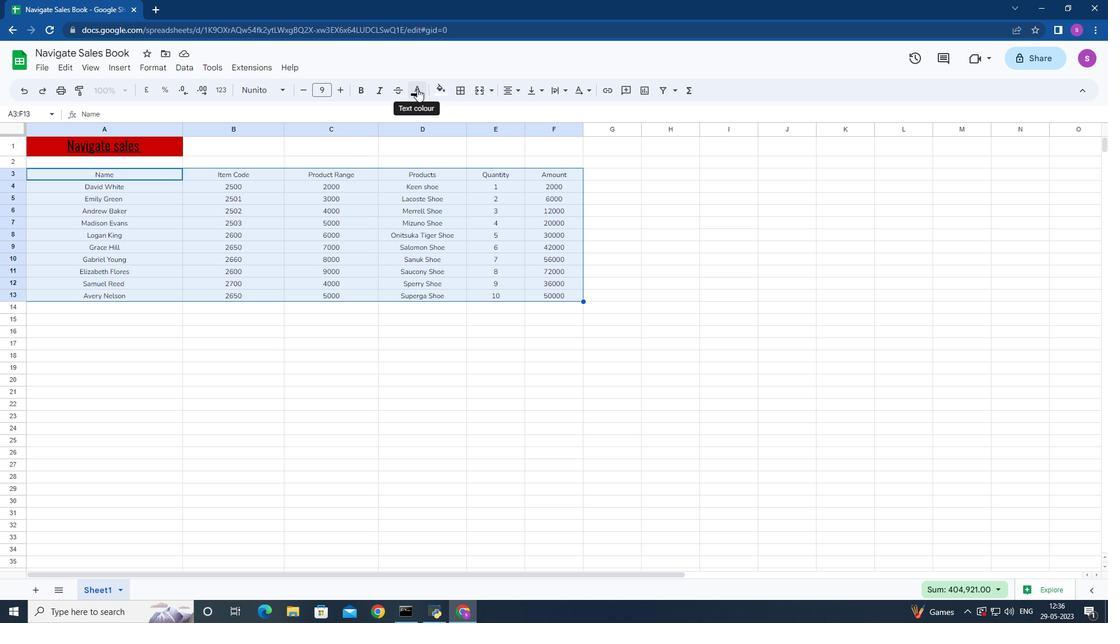 
Action: Mouse moved to (433, 197)
Screenshot: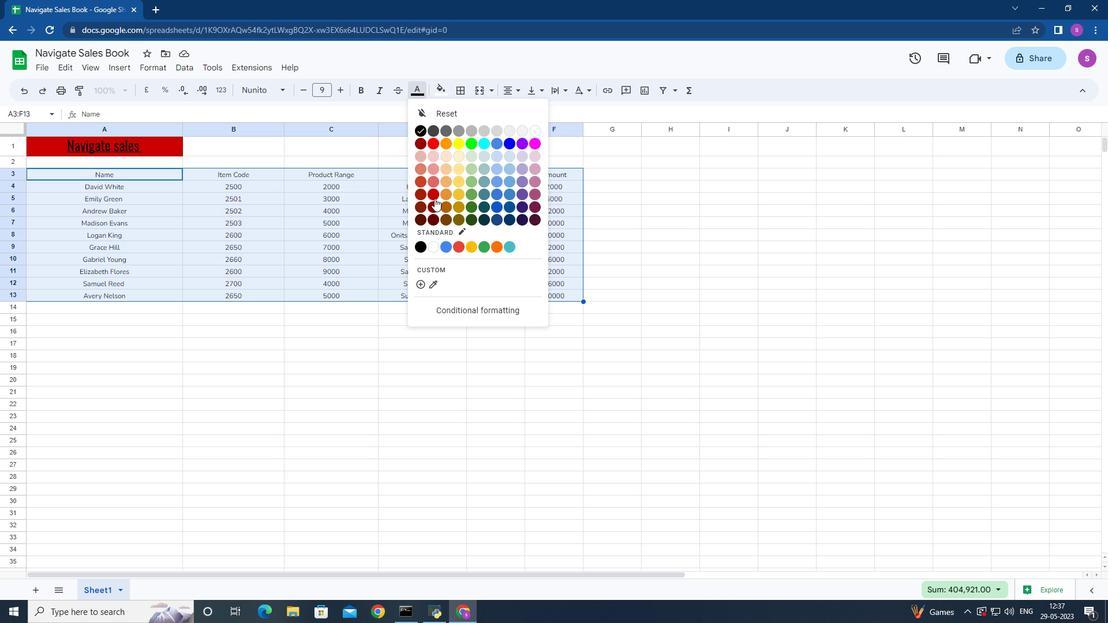 
Action: Mouse pressed left at (433, 197)
Screenshot: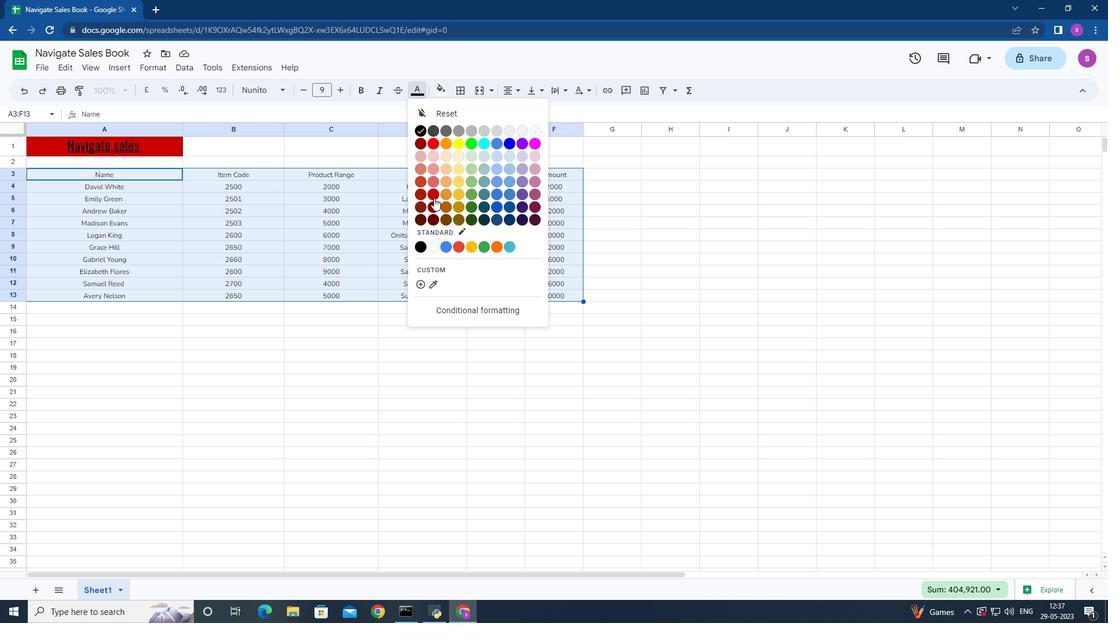 
Action: Mouse moved to (672, 181)
Screenshot: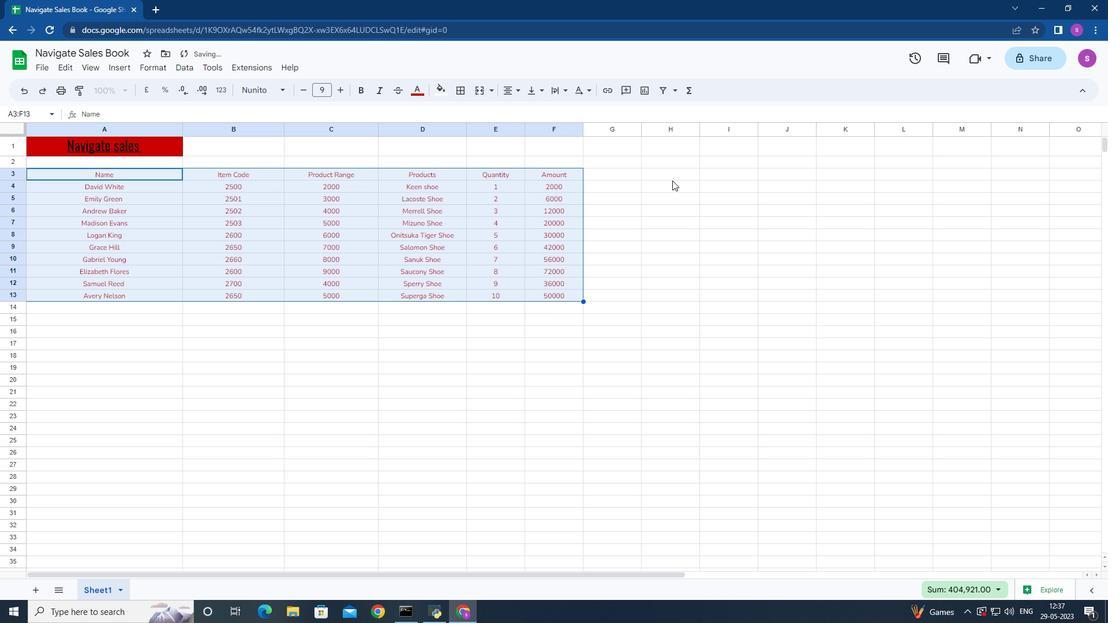 
Action: Mouse pressed left at (672, 181)
Screenshot: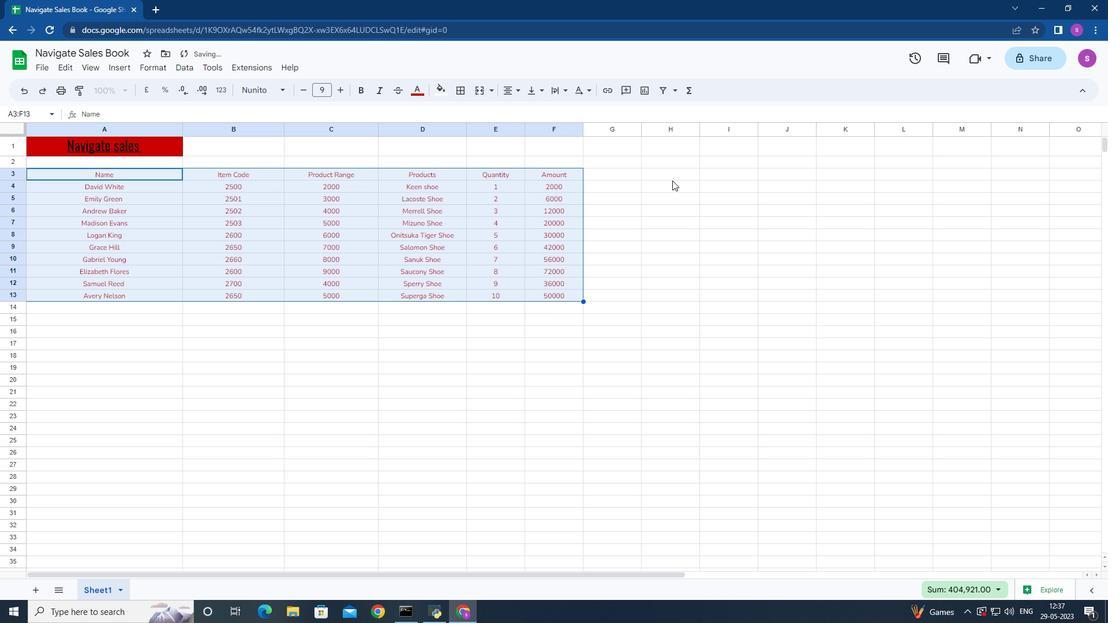 
Action: Mouse moved to (641, 305)
Screenshot: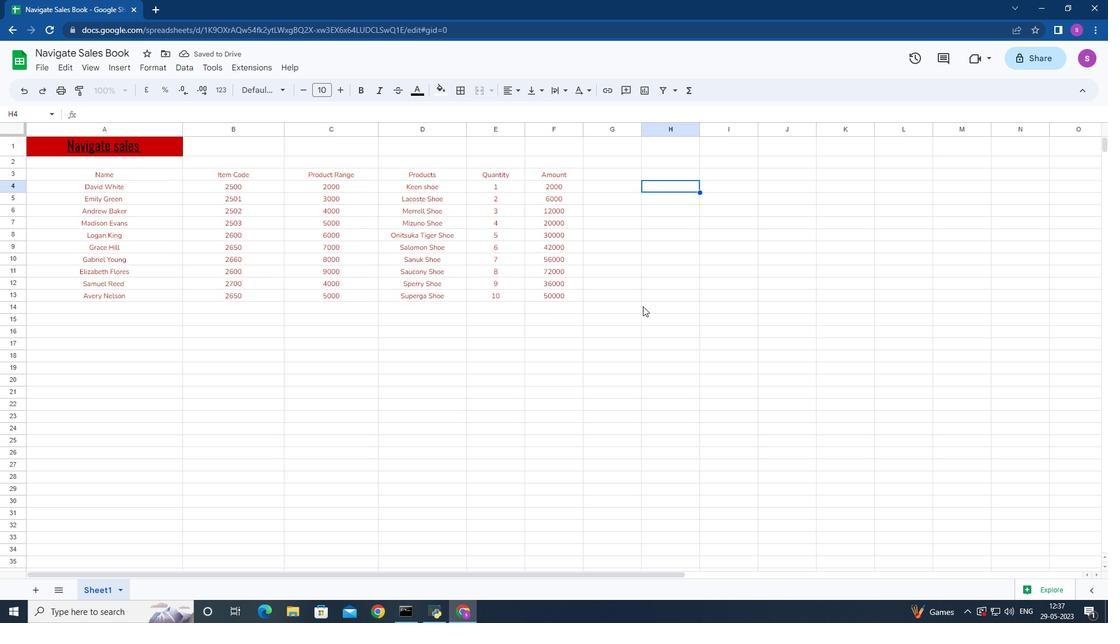 
